 Task: Research Airbnb accommodation in Al Qubbah, Libya from 12th December, 2023 to 16th December, 2023 for 8 adults.8 bedrooms having 8 beds and 8 bathrooms. Property type can be house. Amenities needed are: wifi, TV, free parkinig on premises, gym, breakfast. Booking option can be shelf check-in. Look for 5 properties as per requirement.
Action: Mouse moved to (435, 61)
Screenshot: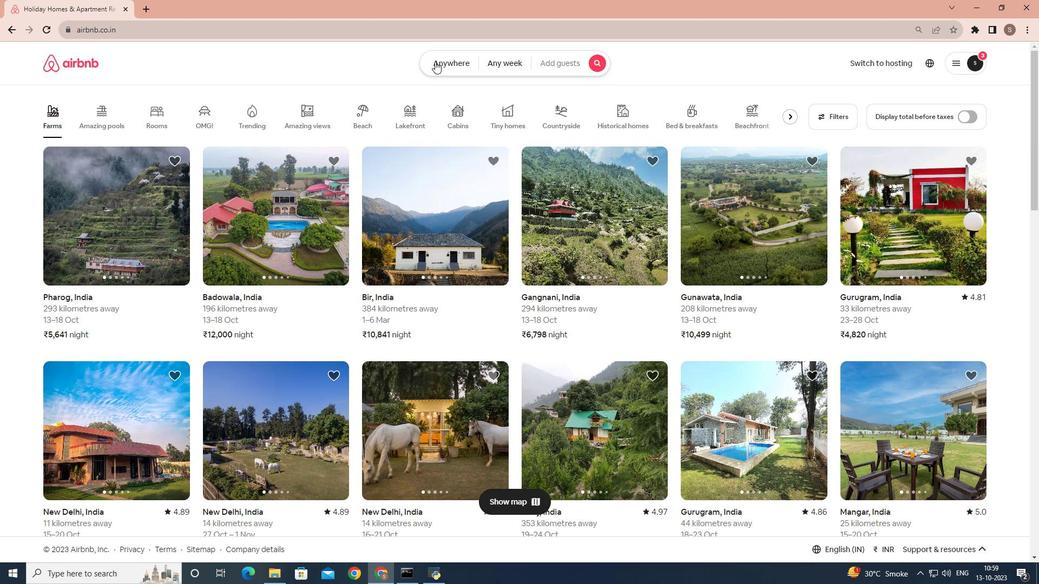 
Action: Mouse pressed left at (435, 61)
Screenshot: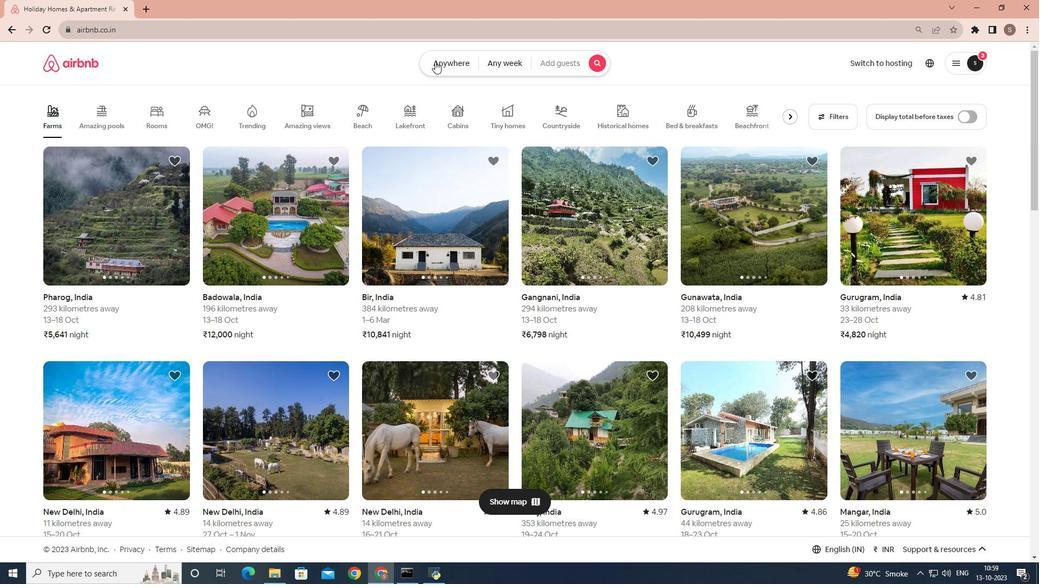 
Action: Mouse moved to (395, 102)
Screenshot: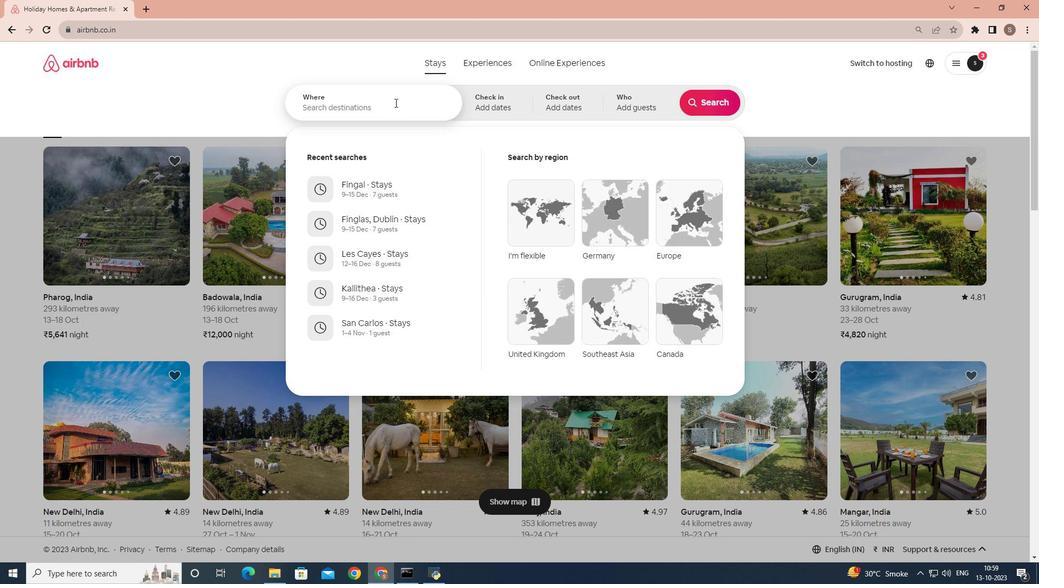 
Action: Mouse pressed left at (395, 102)
Screenshot: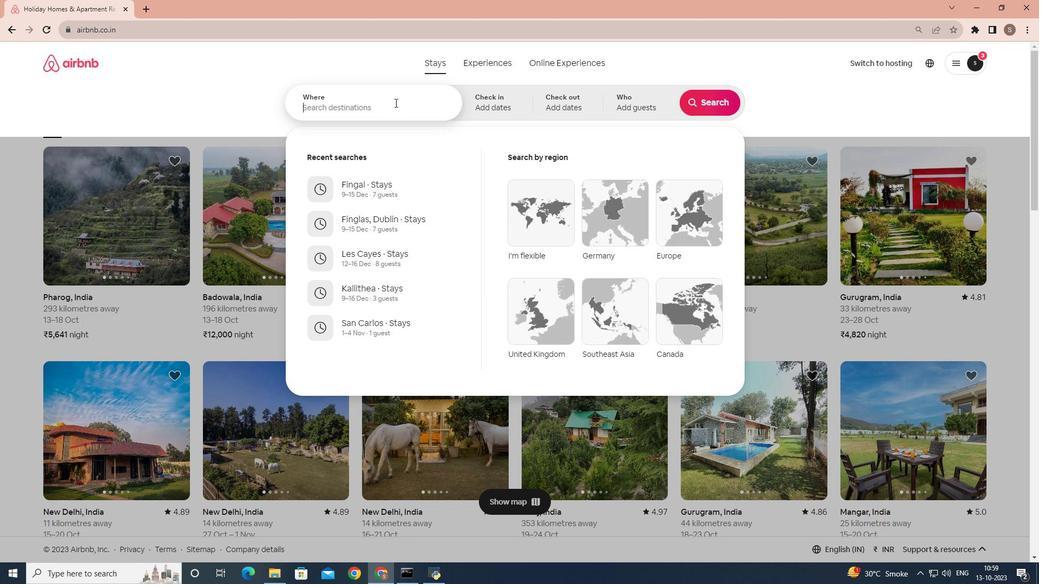 
Action: Key pressed <Key.shift><Key.shift><Key.shift><Key.shift><Key.shift><Key.shift>Ai<Key.backspace>l<Key.space><Key.shift>Qubbah,<Key.space><Key.shift>Libya
Screenshot: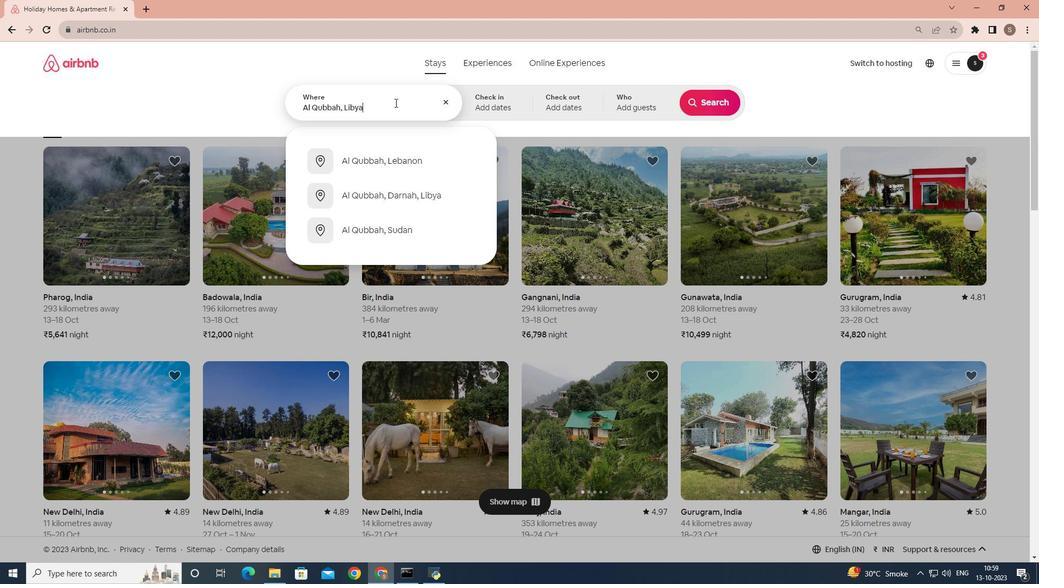 
Action: Mouse moved to (470, 101)
Screenshot: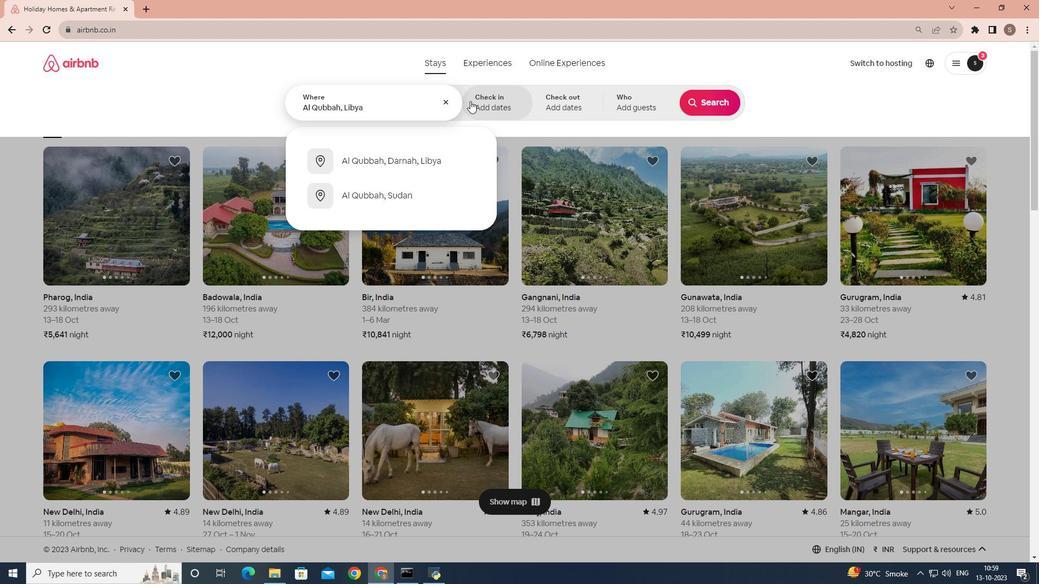 
Action: Mouse pressed left at (470, 101)
Screenshot: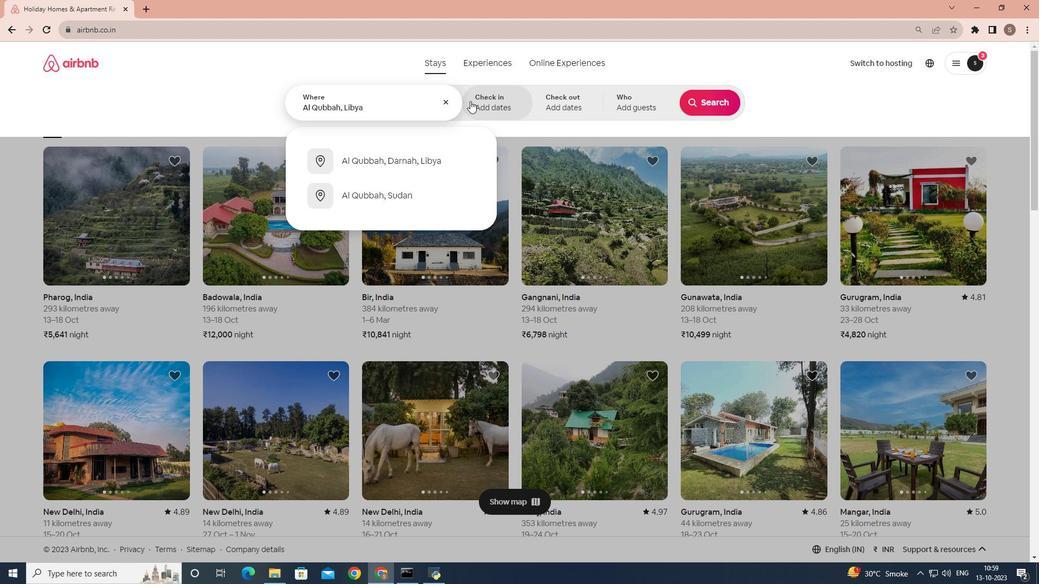 
Action: Mouse moved to (707, 188)
Screenshot: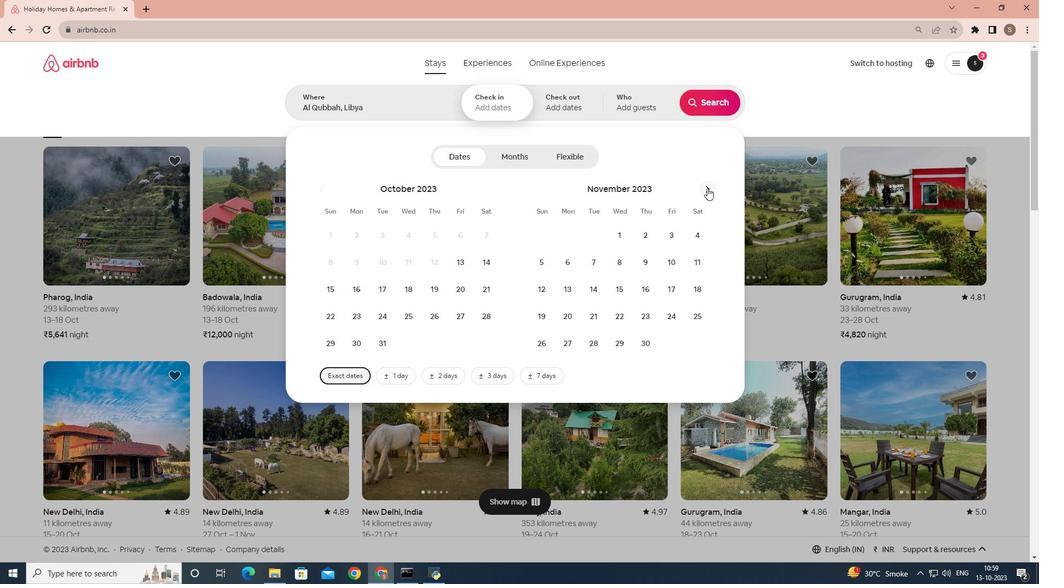 
Action: Mouse pressed left at (707, 188)
Screenshot: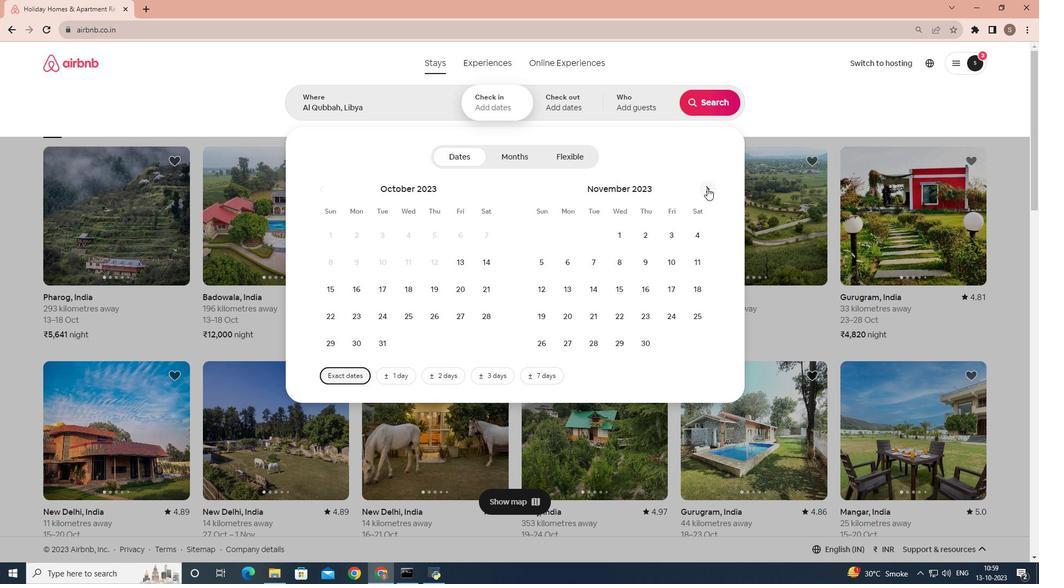 
Action: Mouse moved to (590, 294)
Screenshot: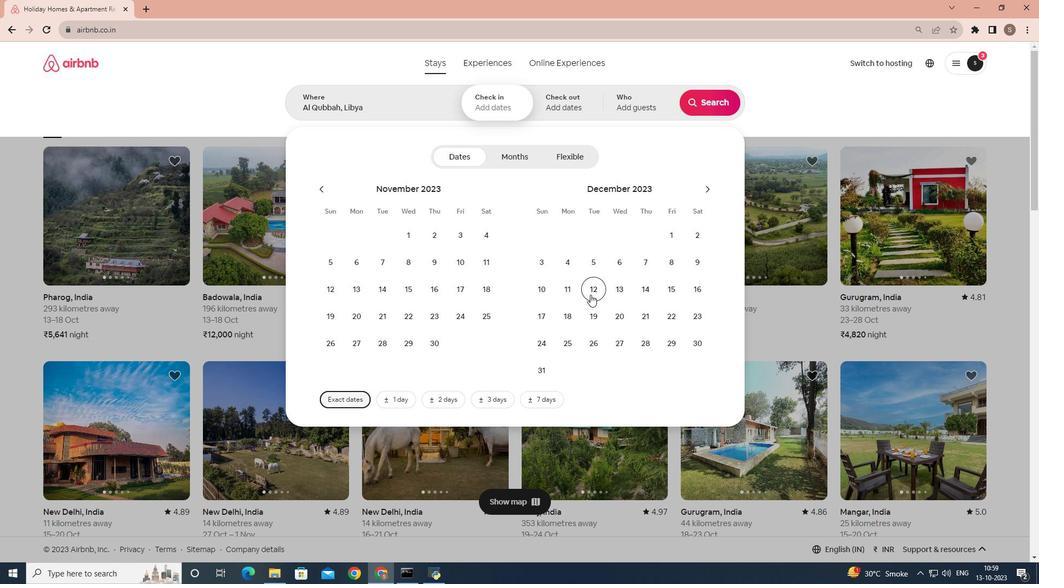 
Action: Mouse pressed left at (590, 294)
Screenshot: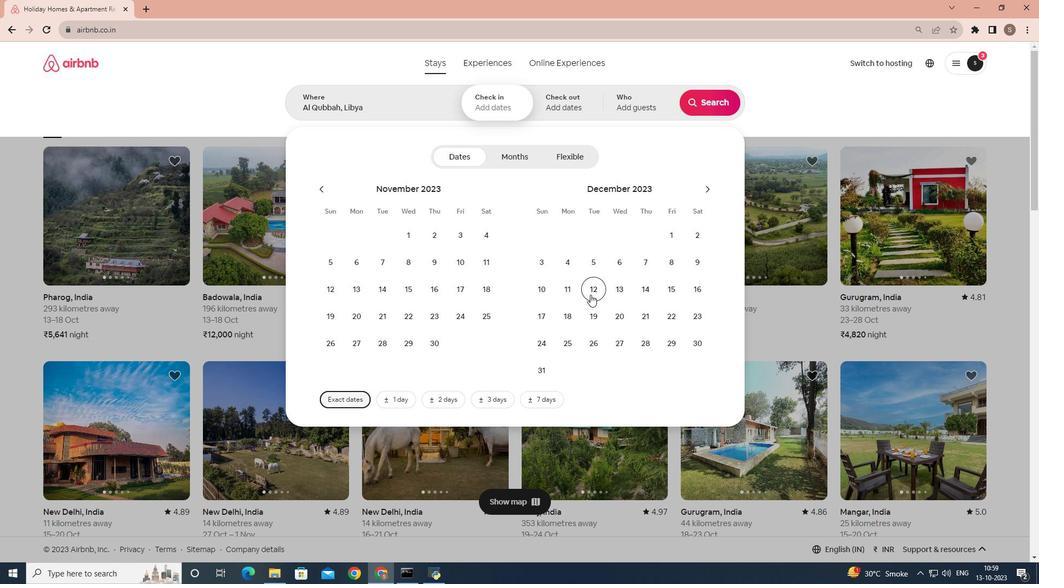 
Action: Mouse moved to (691, 298)
Screenshot: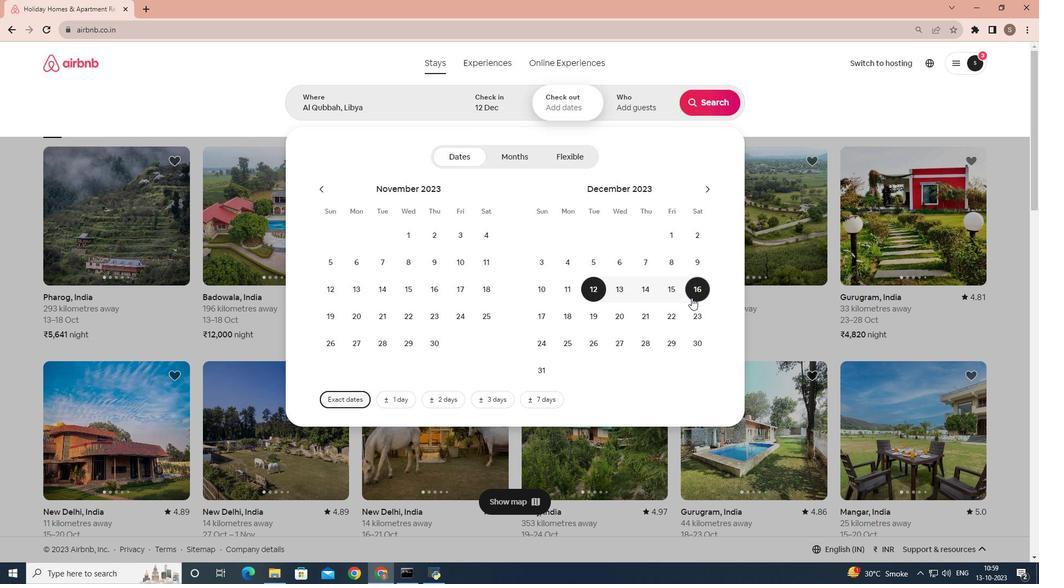 
Action: Mouse pressed left at (691, 298)
Screenshot: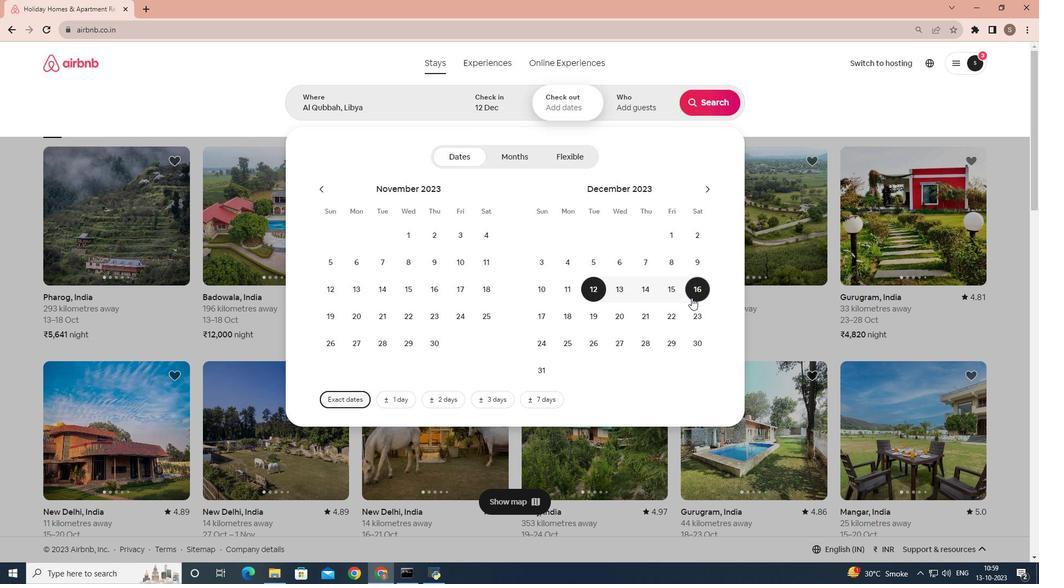 
Action: Mouse moved to (648, 109)
Screenshot: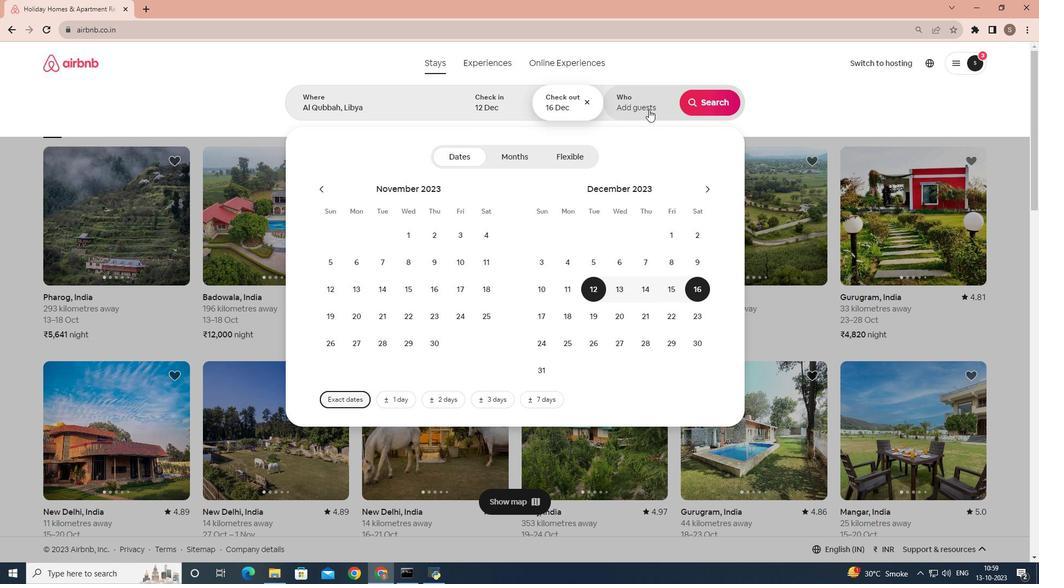 
Action: Mouse pressed left at (648, 109)
Screenshot: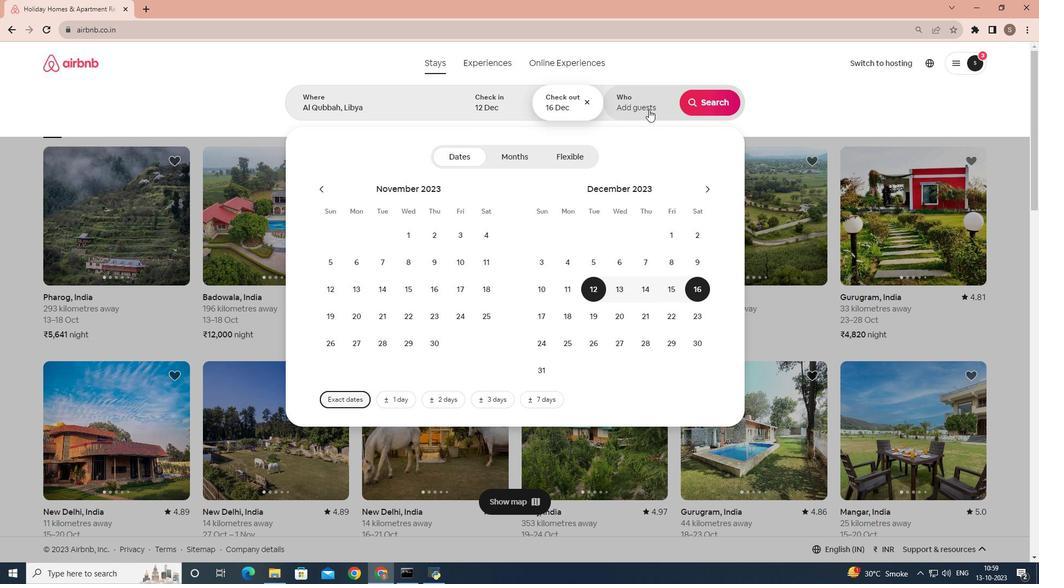 
Action: Mouse moved to (715, 154)
Screenshot: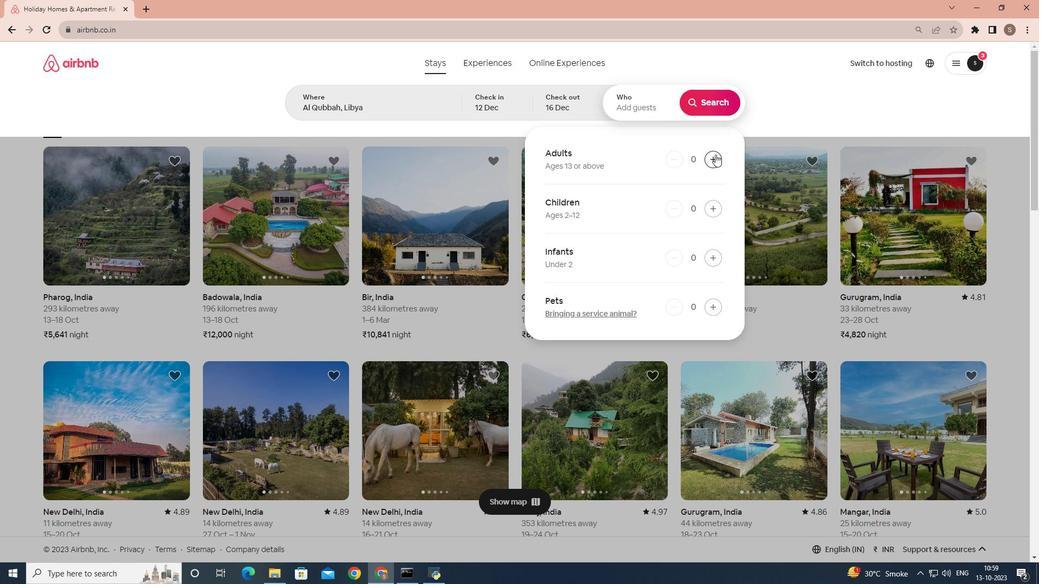 
Action: Mouse pressed left at (715, 154)
Screenshot: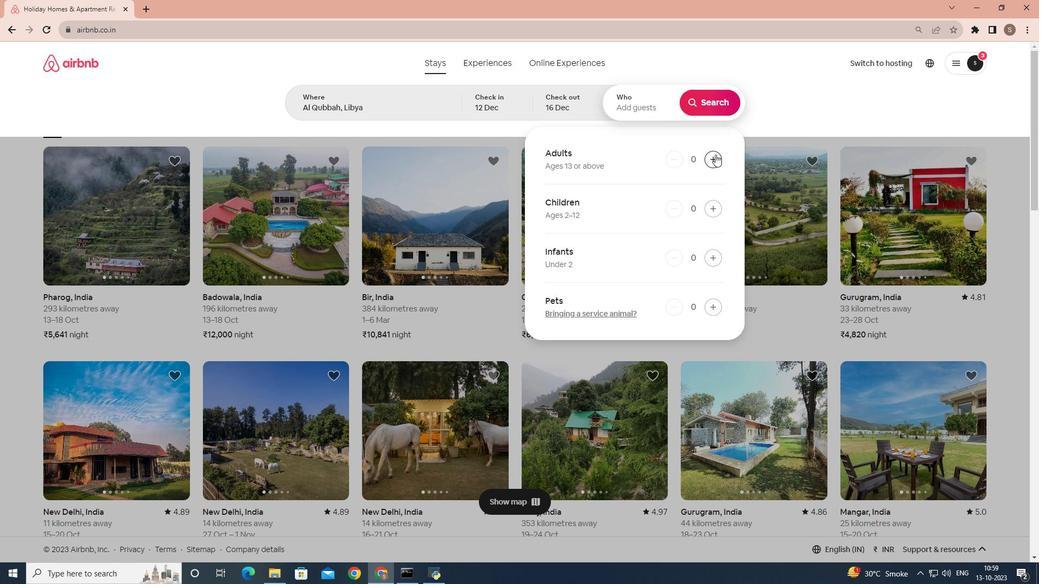
Action: Mouse pressed left at (715, 154)
Screenshot: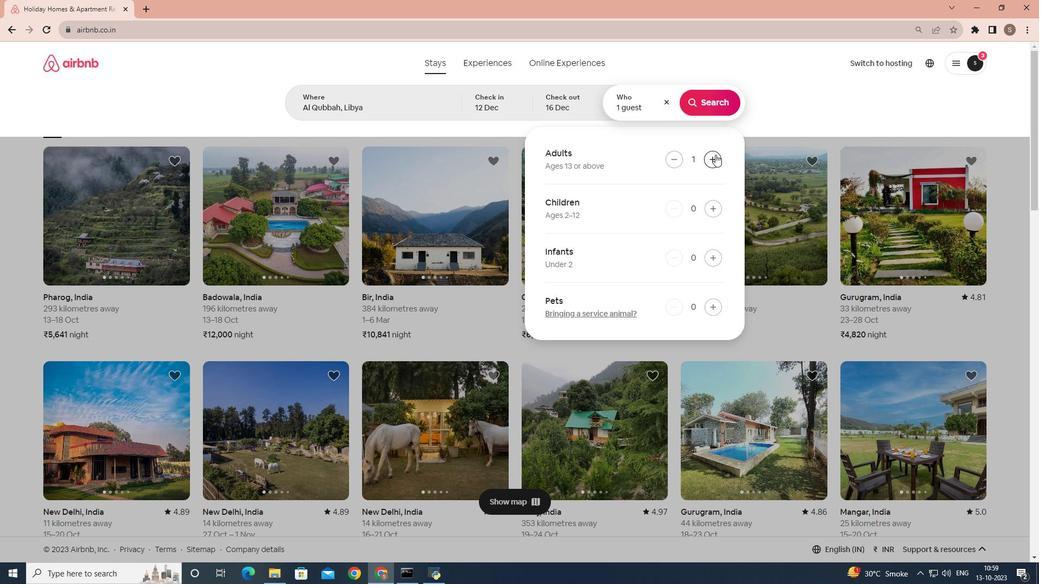 
Action: Mouse pressed left at (715, 154)
Screenshot: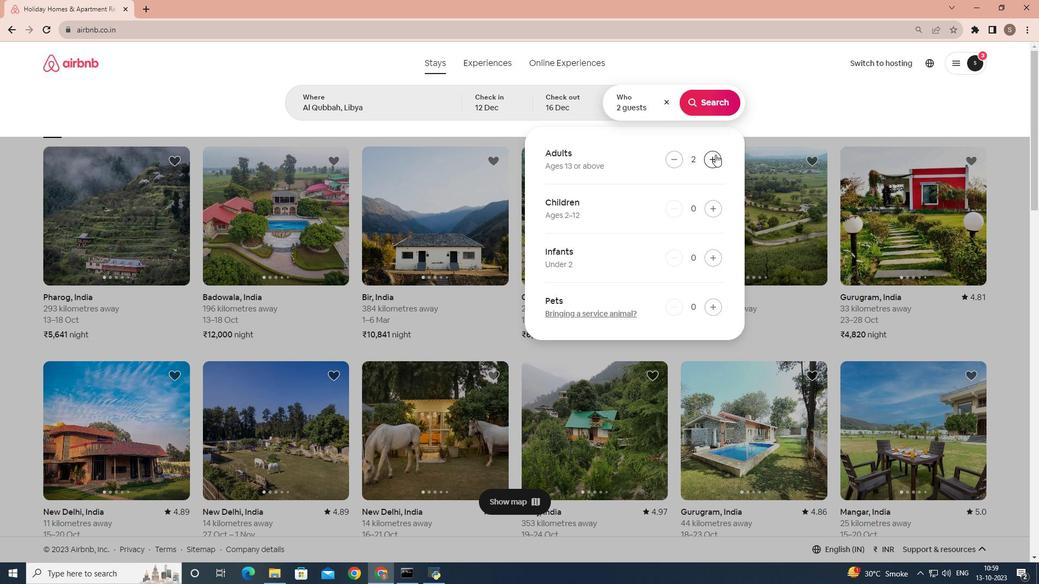 
Action: Mouse pressed left at (715, 154)
Screenshot: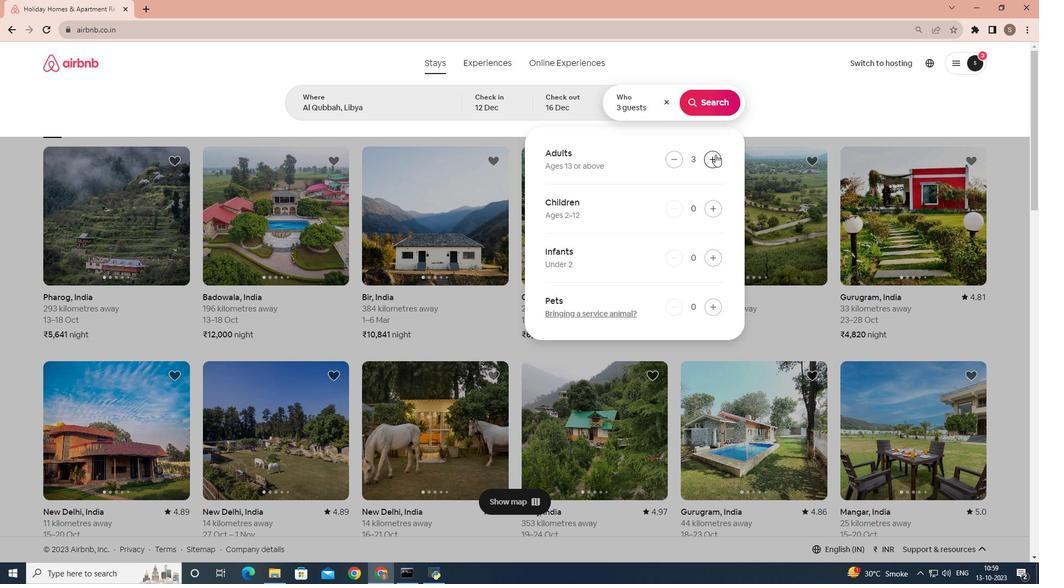 
Action: Mouse pressed left at (715, 154)
Screenshot: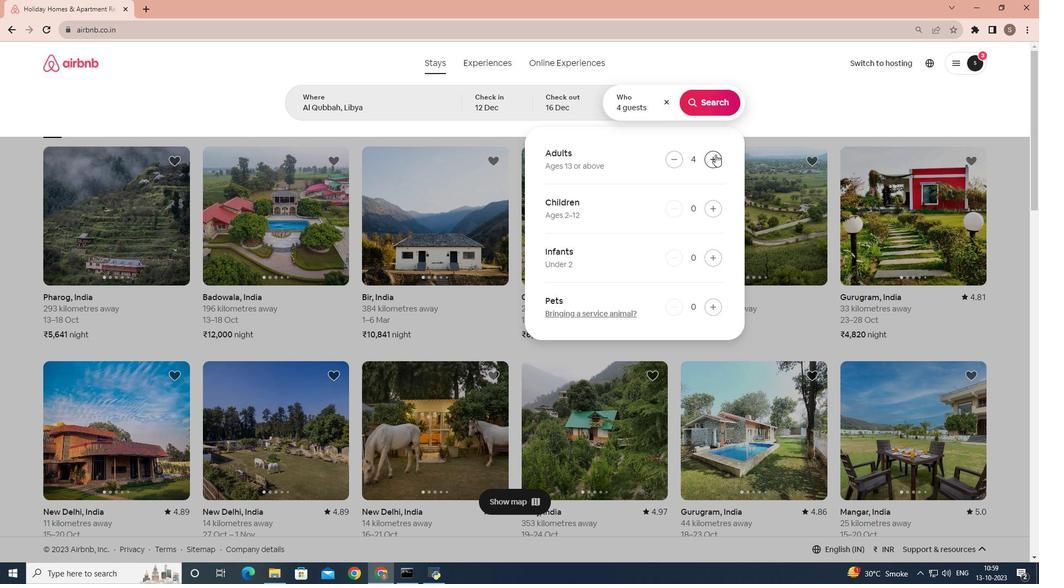 
Action: Mouse pressed left at (715, 154)
Screenshot: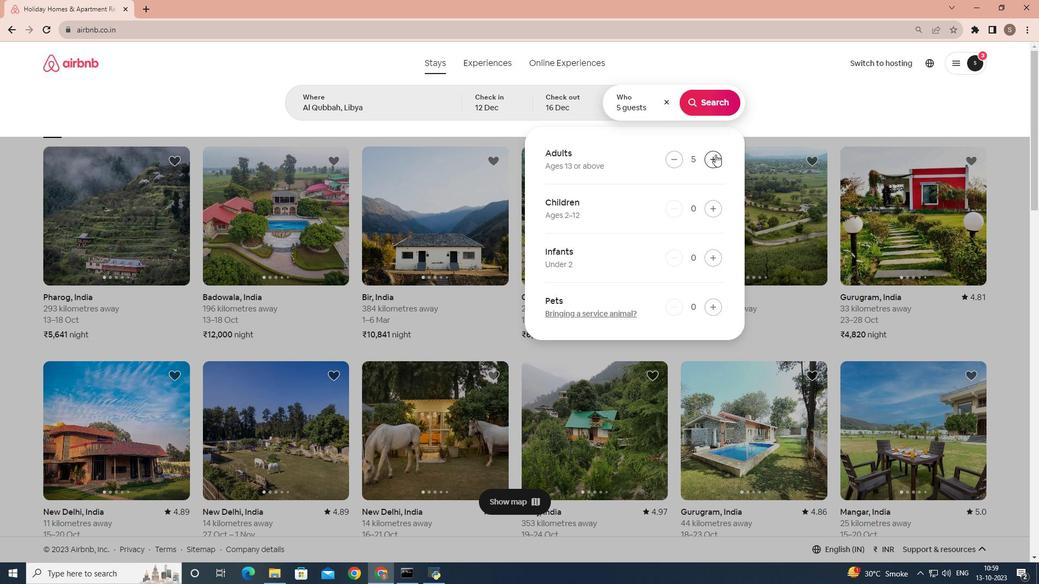 
Action: Mouse pressed left at (715, 154)
Screenshot: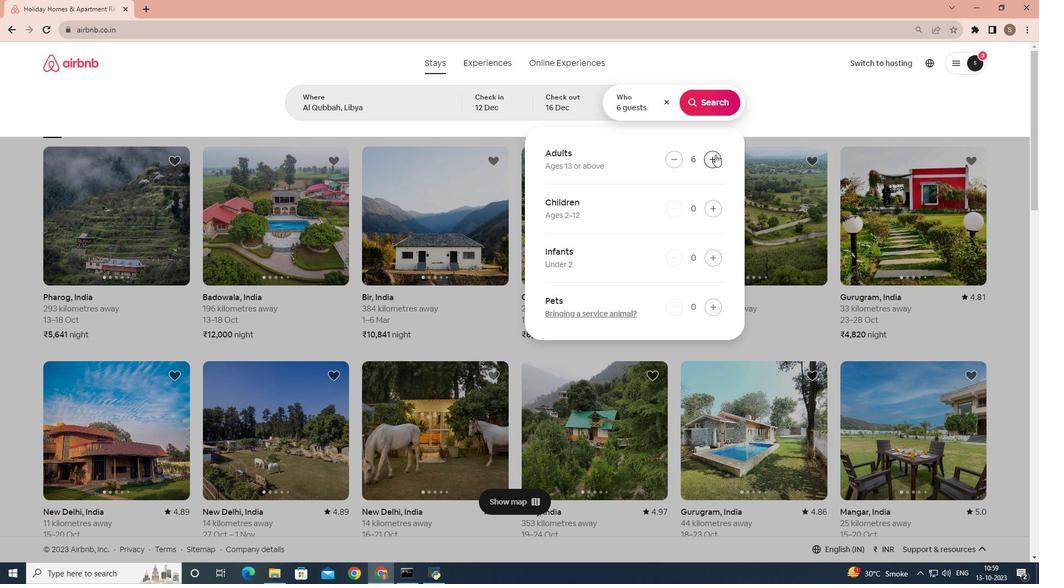 
Action: Mouse pressed left at (715, 154)
Screenshot: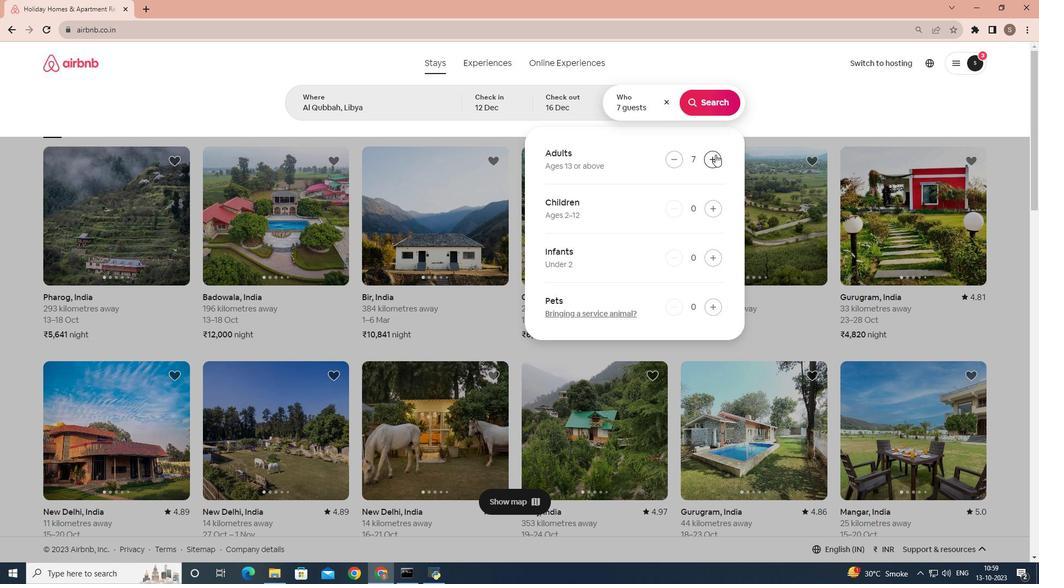 
Action: Mouse moved to (713, 102)
Screenshot: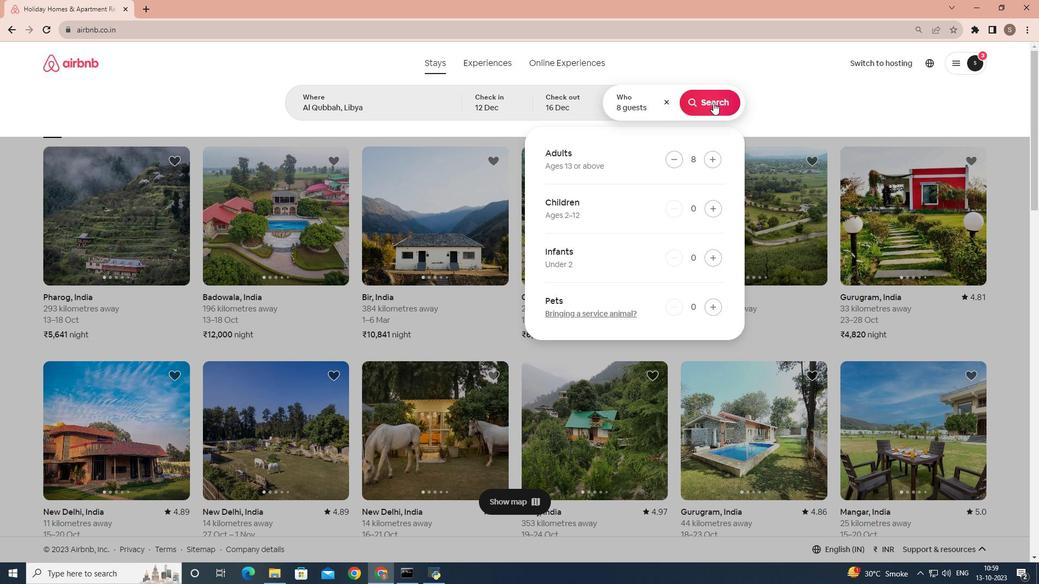 
Action: Mouse pressed left at (713, 102)
Screenshot: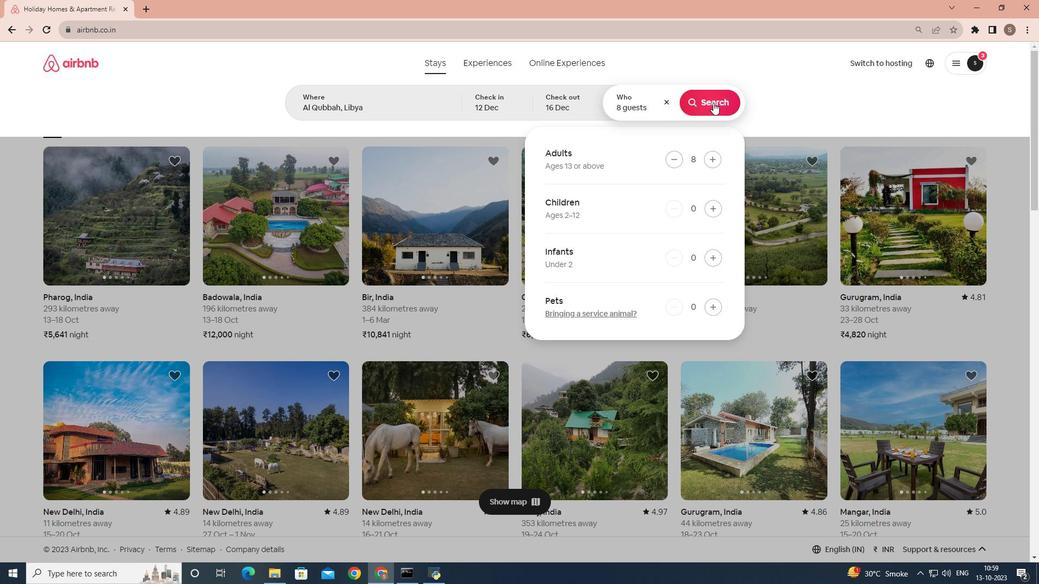 
Action: Mouse moved to (865, 112)
Screenshot: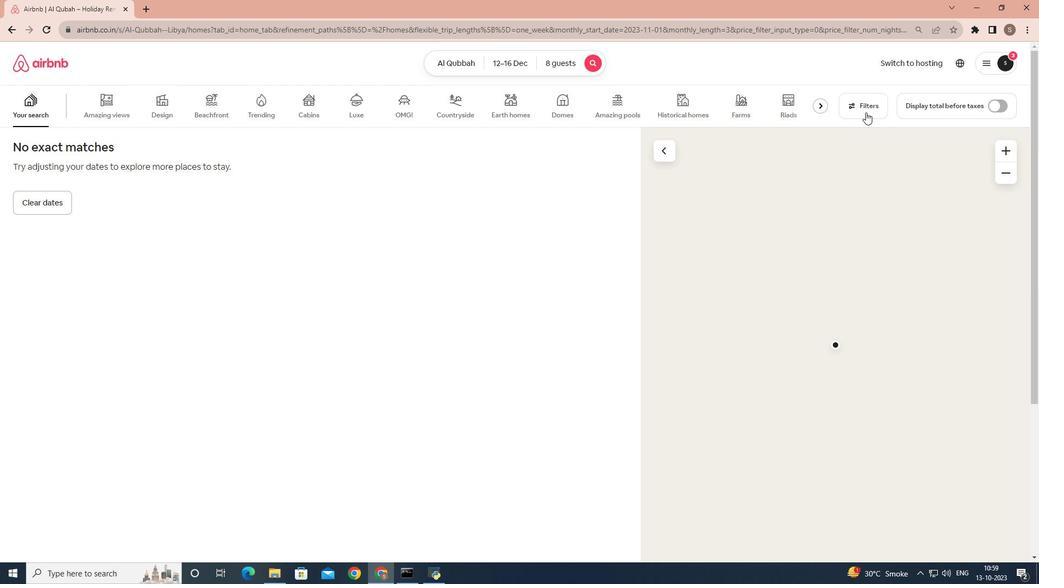 
Action: Mouse pressed left at (865, 112)
Screenshot: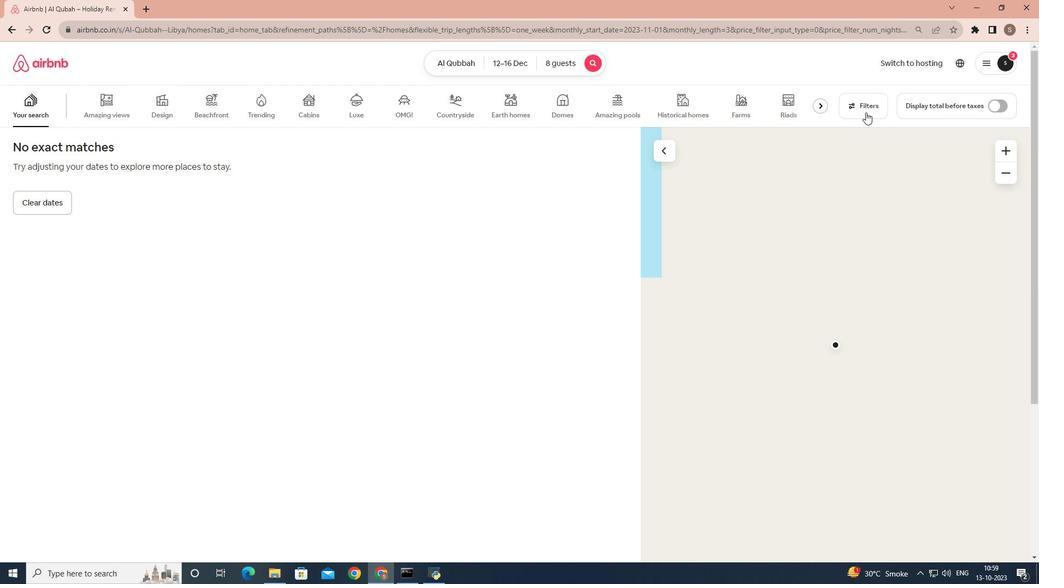 
Action: Mouse moved to (536, 366)
Screenshot: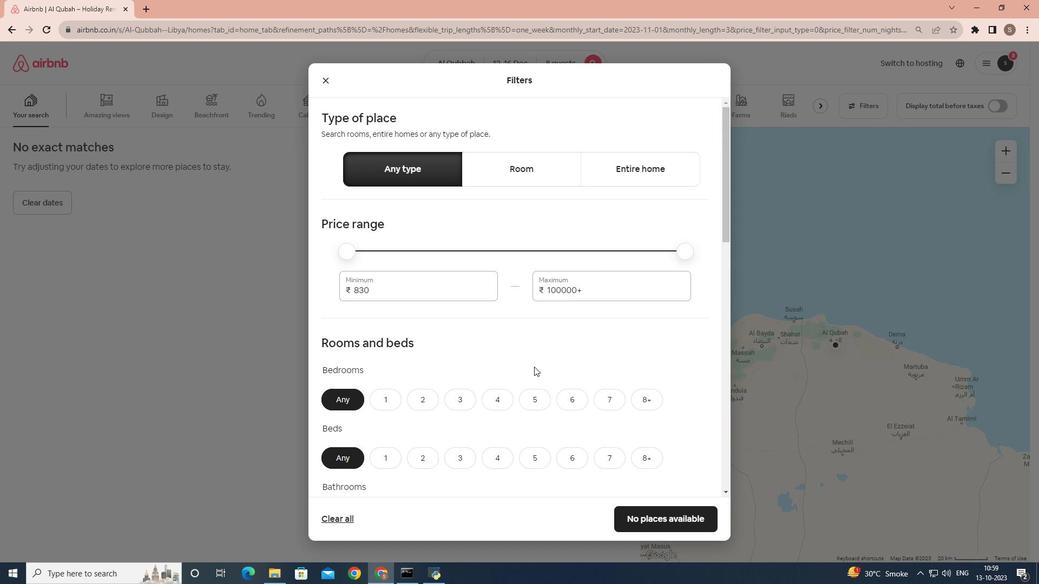 
Action: Mouse scrolled (536, 365) with delta (0, 0)
Screenshot: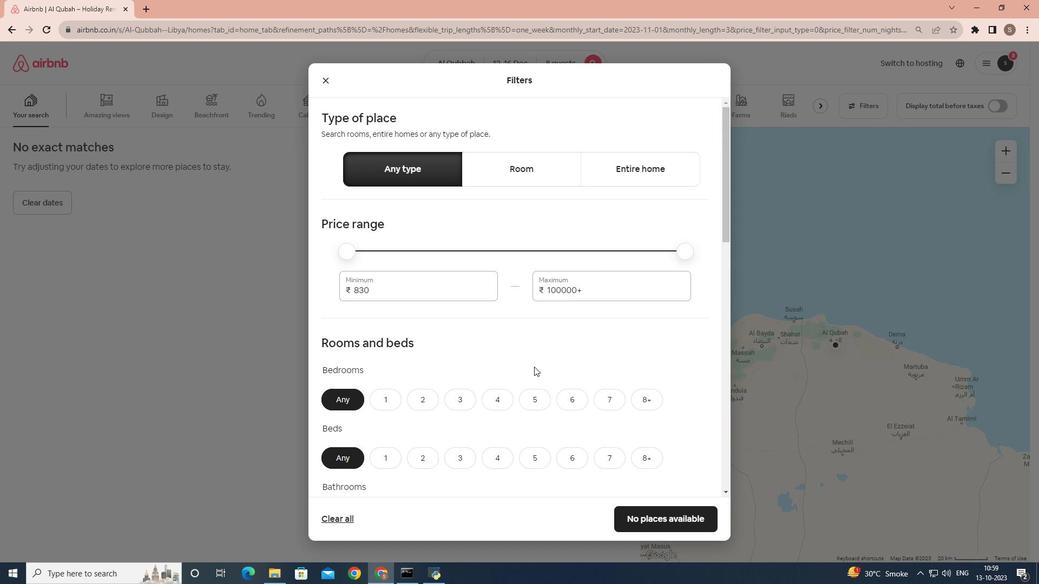 
Action: Mouse moved to (533, 366)
Screenshot: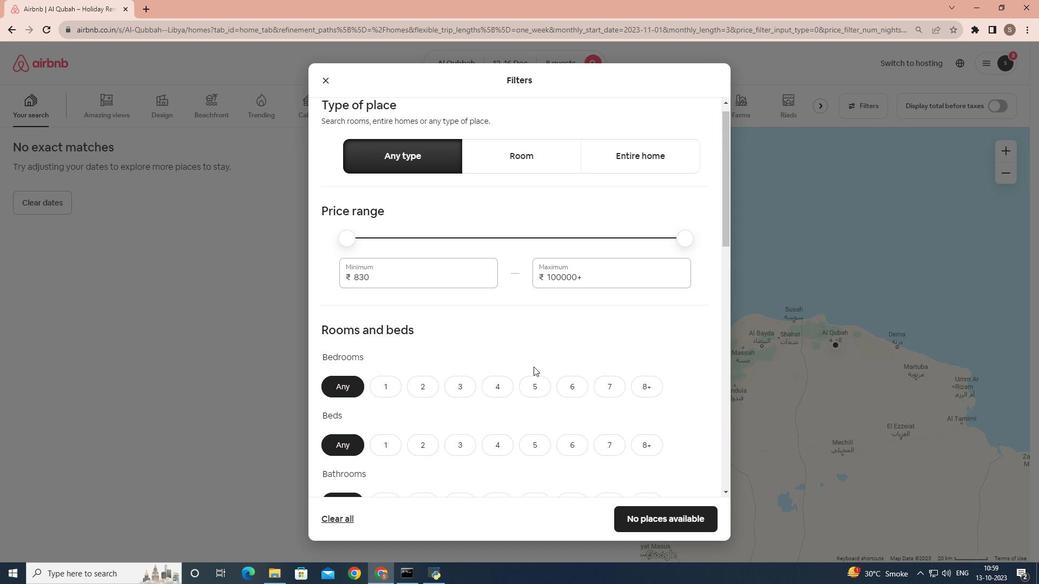 
Action: Mouse scrolled (533, 366) with delta (0, 0)
Screenshot: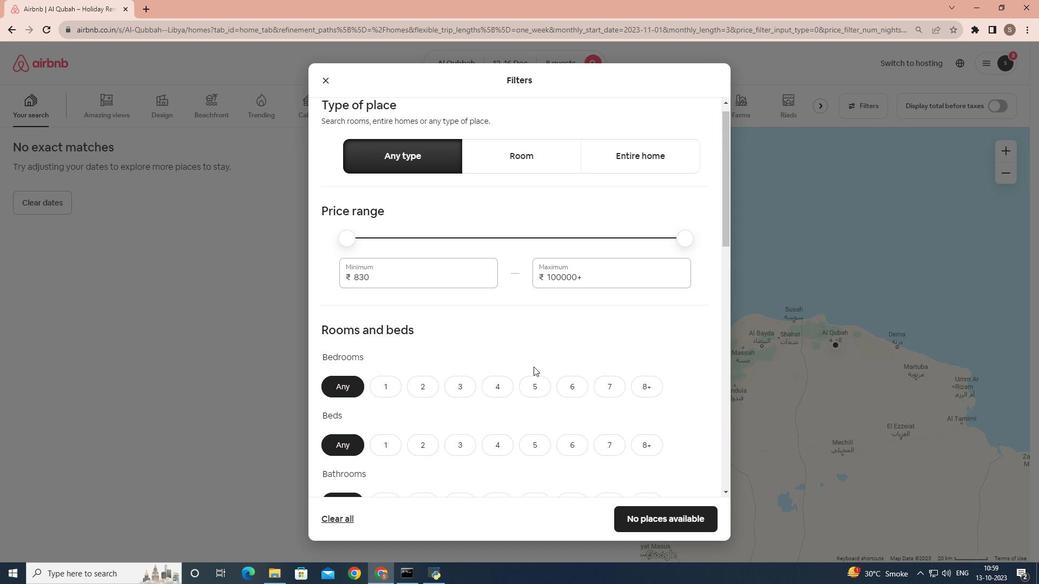 
Action: Mouse moved to (639, 295)
Screenshot: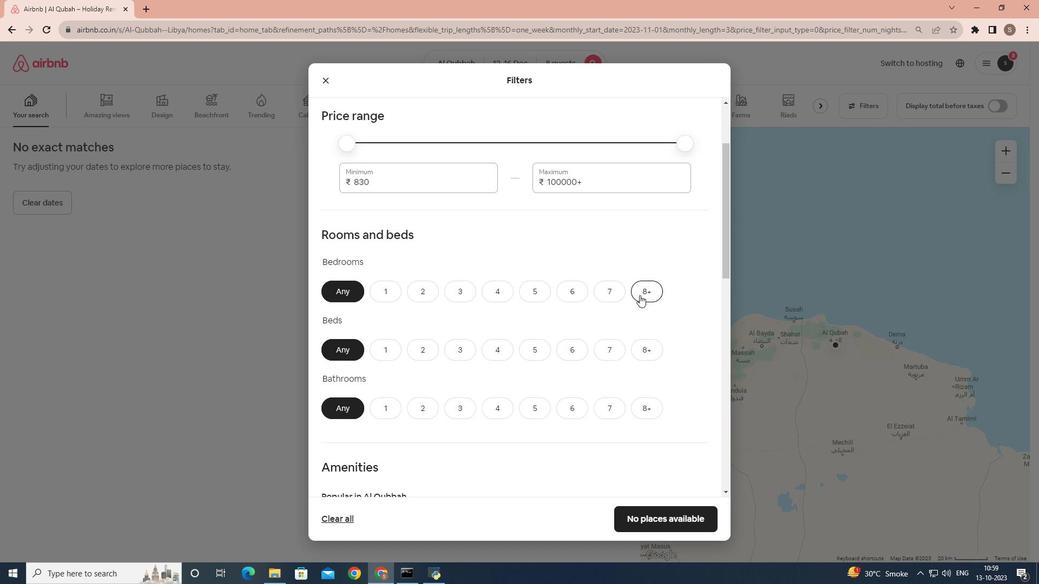 
Action: Mouse pressed left at (639, 295)
Screenshot: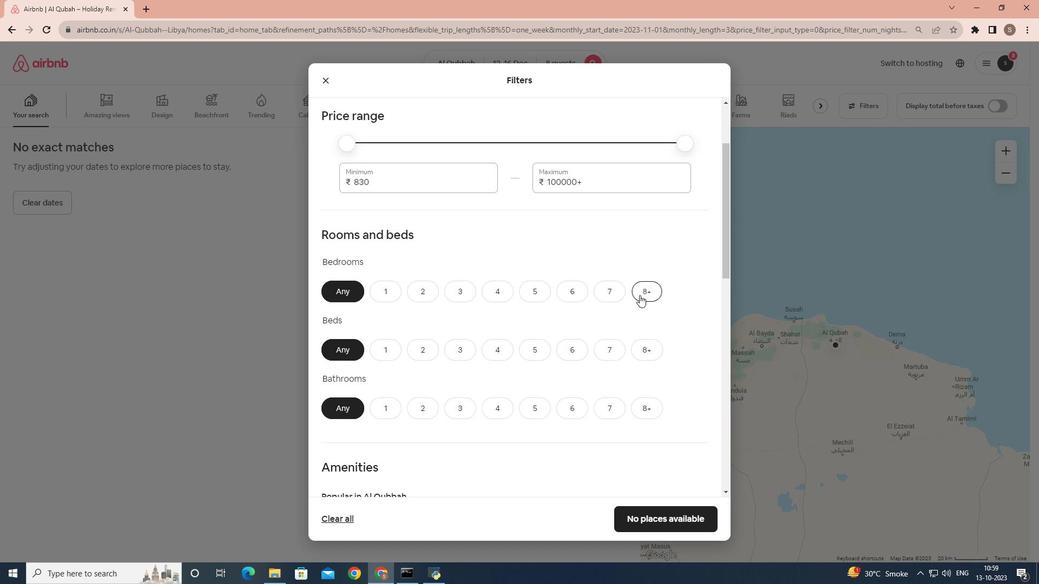 
Action: Mouse moved to (580, 316)
Screenshot: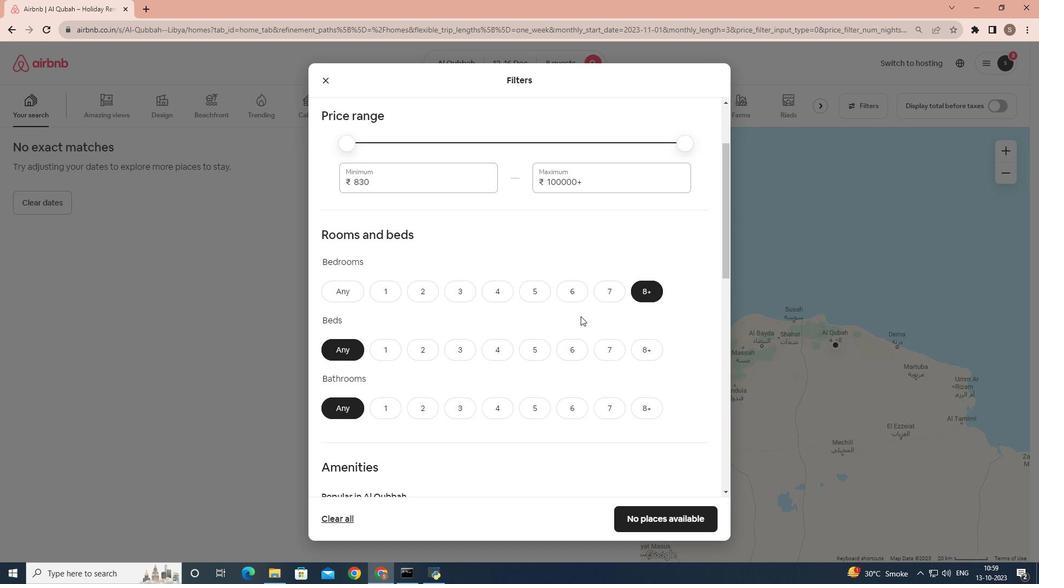 
Action: Mouse scrolled (580, 316) with delta (0, 0)
Screenshot: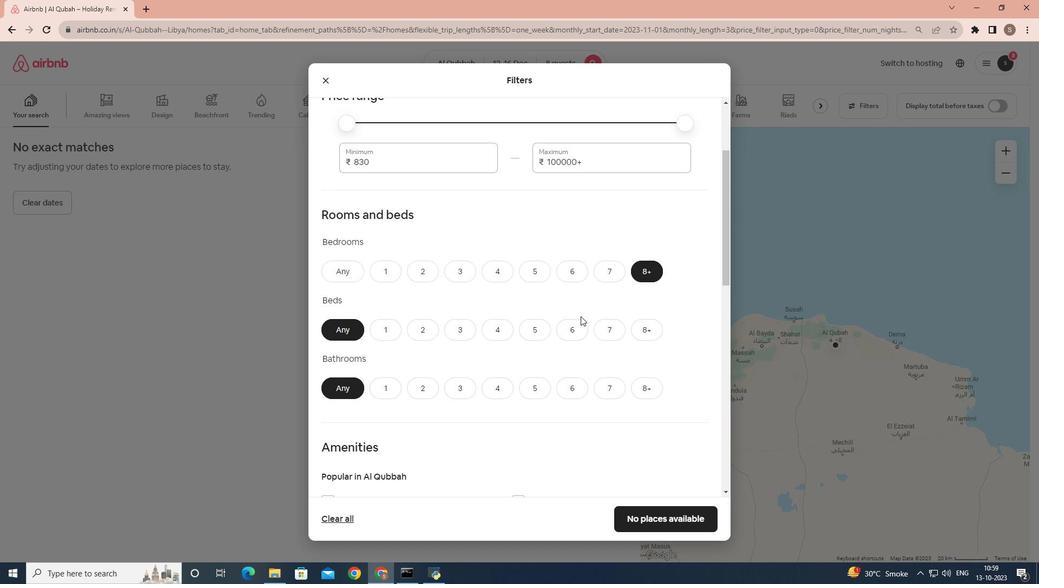 
Action: Mouse moved to (646, 297)
Screenshot: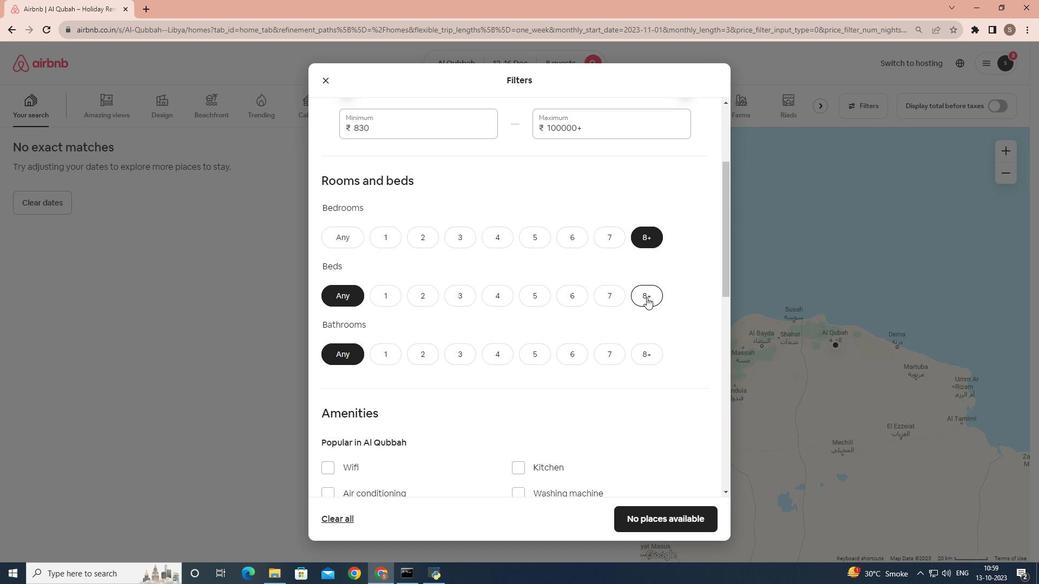 
Action: Mouse pressed left at (646, 297)
Screenshot: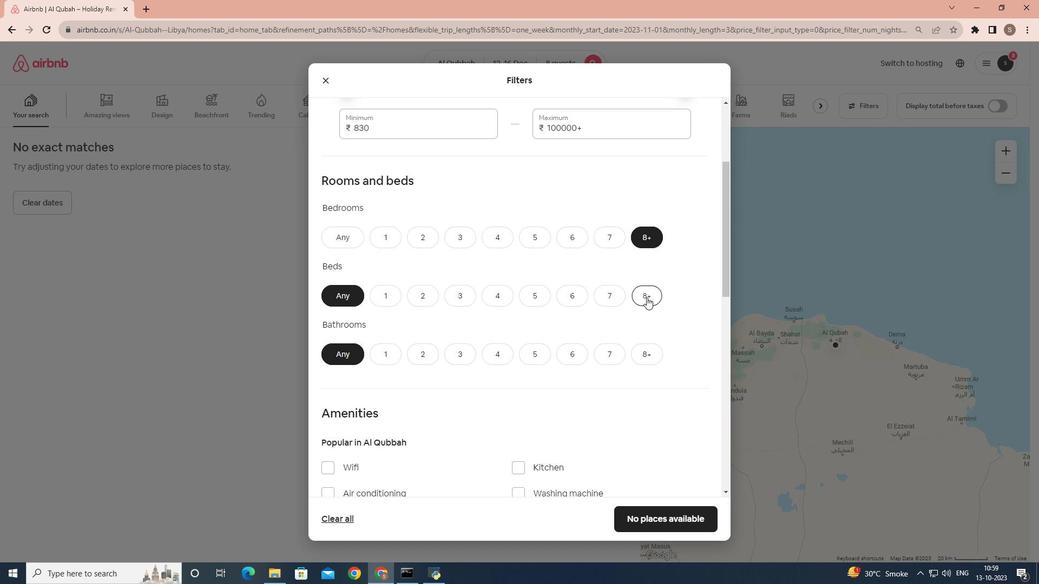 
Action: Mouse moved to (622, 298)
Screenshot: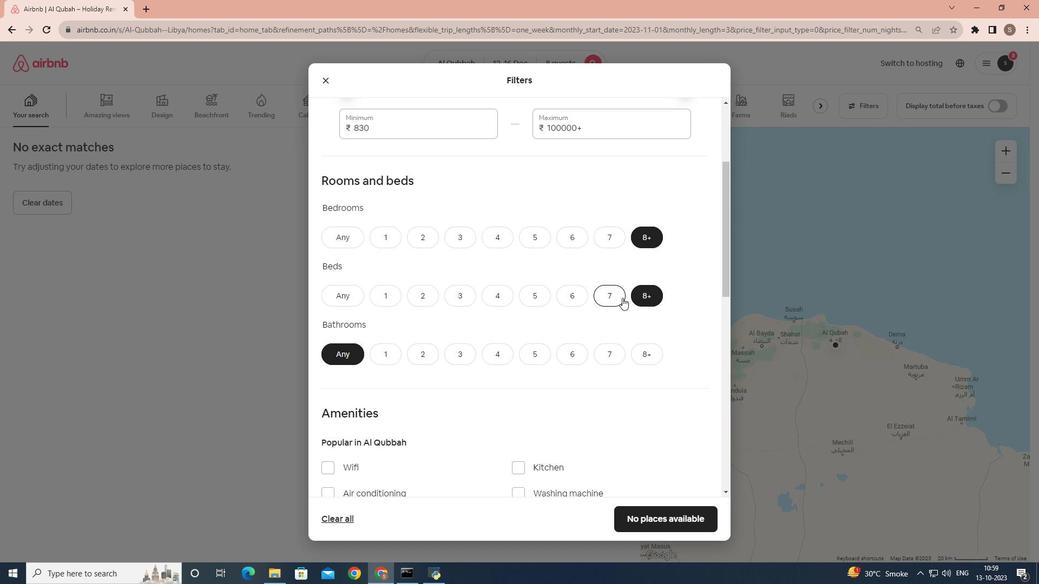
Action: Mouse scrolled (622, 297) with delta (0, 0)
Screenshot: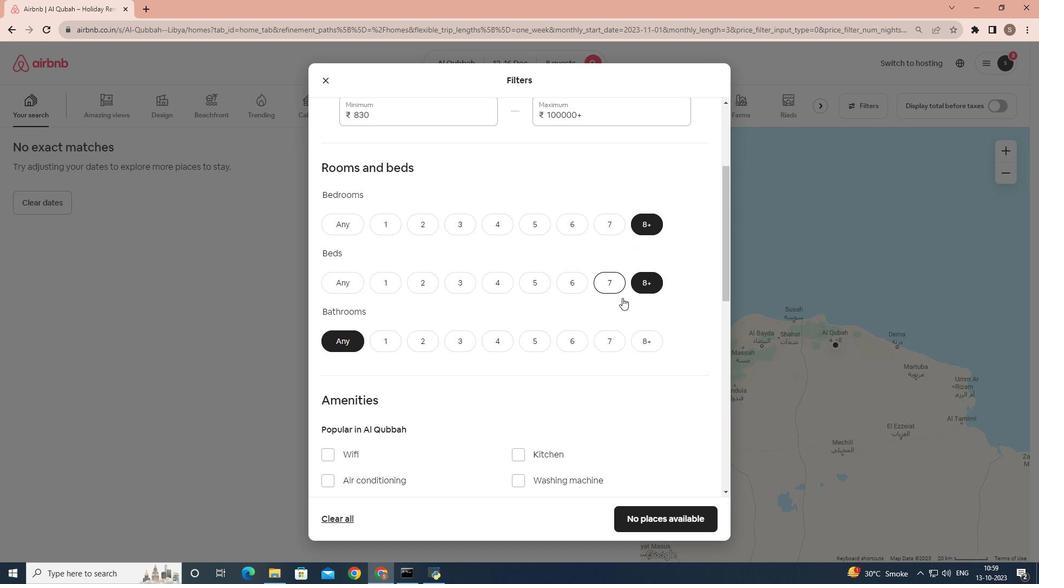 
Action: Mouse moved to (639, 300)
Screenshot: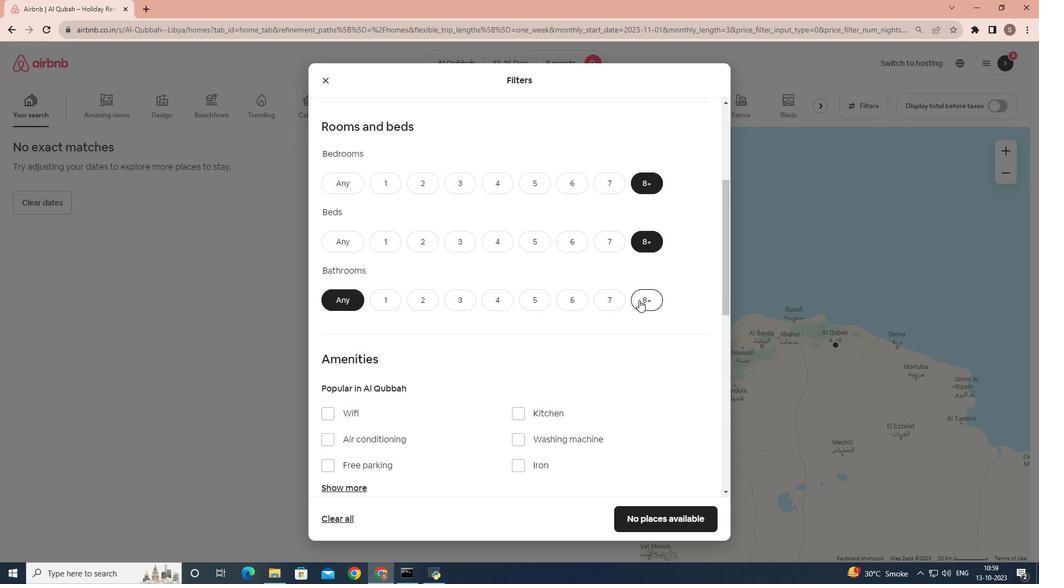 
Action: Mouse pressed left at (639, 300)
Screenshot: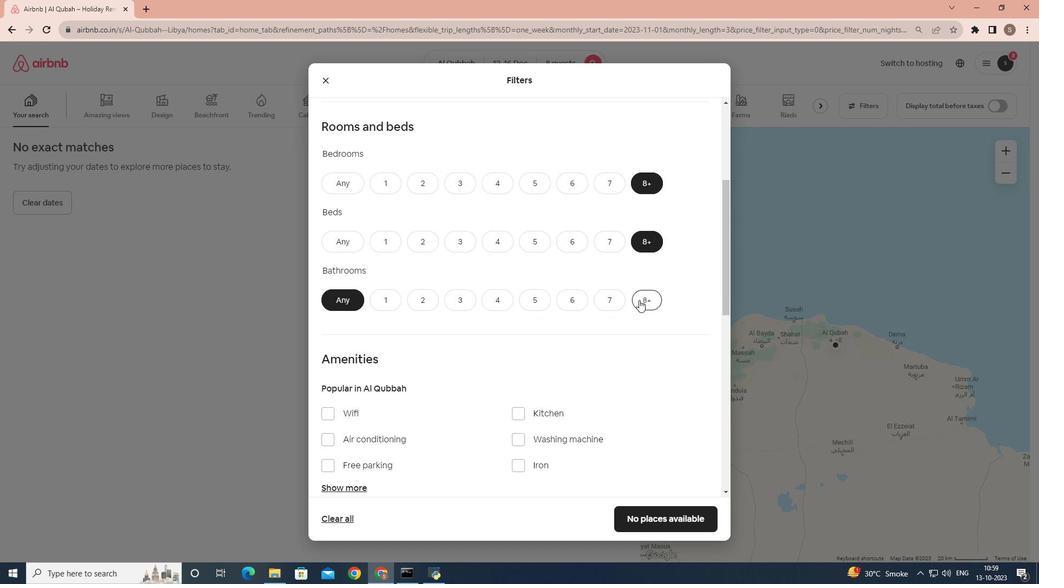 
Action: Mouse moved to (574, 295)
Screenshot: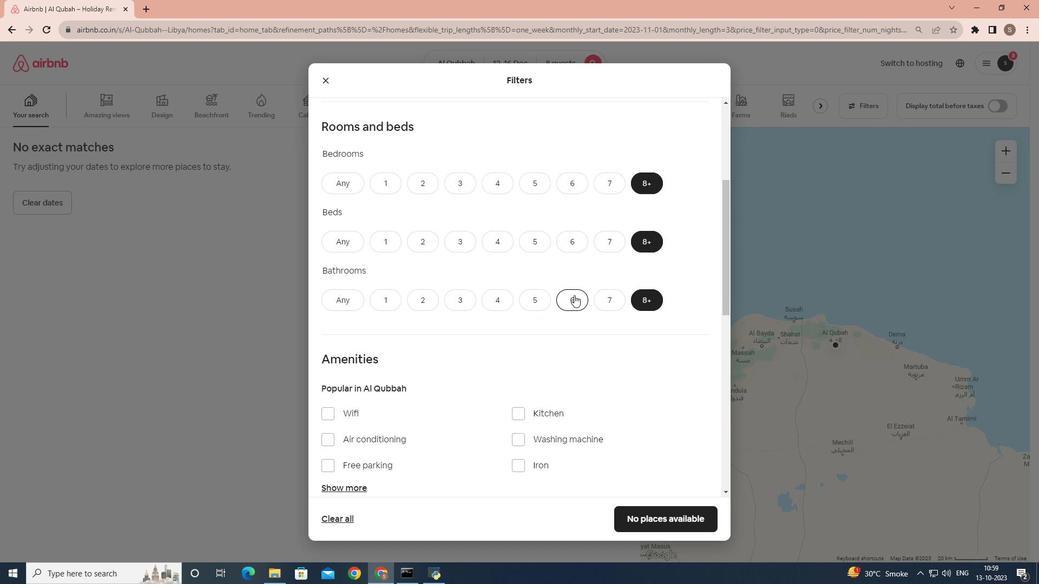 
Action: Mouse scrolled (574, 294) with delta (0, 0)
Screenshot: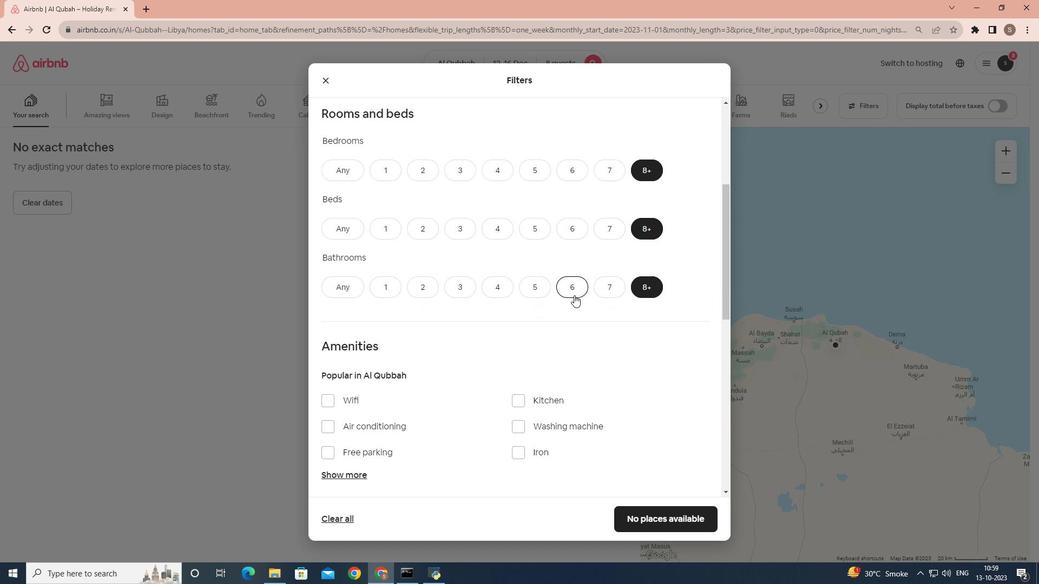 
Action: Mouse scrolled (574, 294) with delta (0, 0)
Screenshot: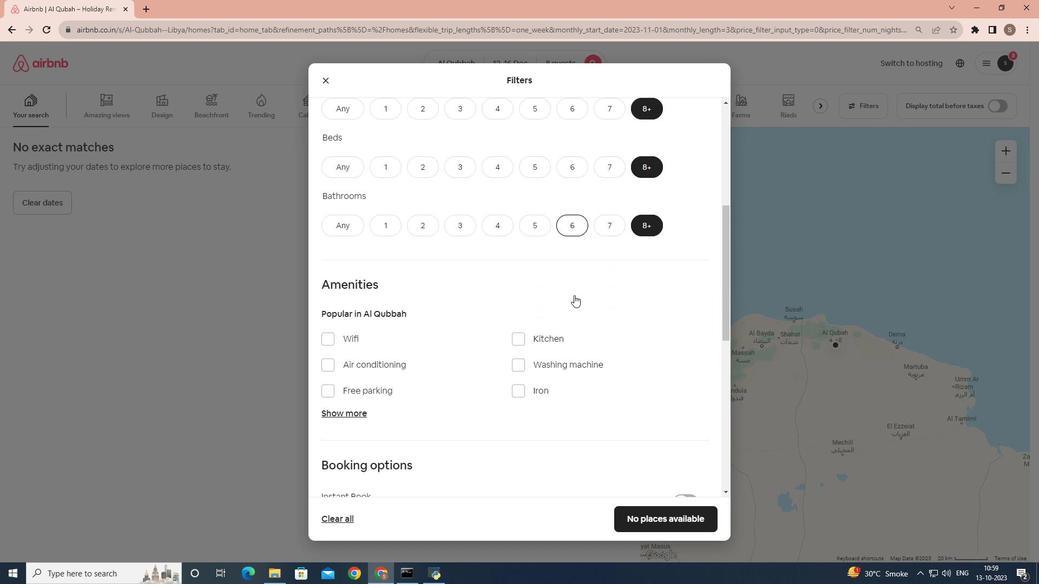 
Action: Mouse scrolled (574, 294) with delta (0, 0)
Screenshot: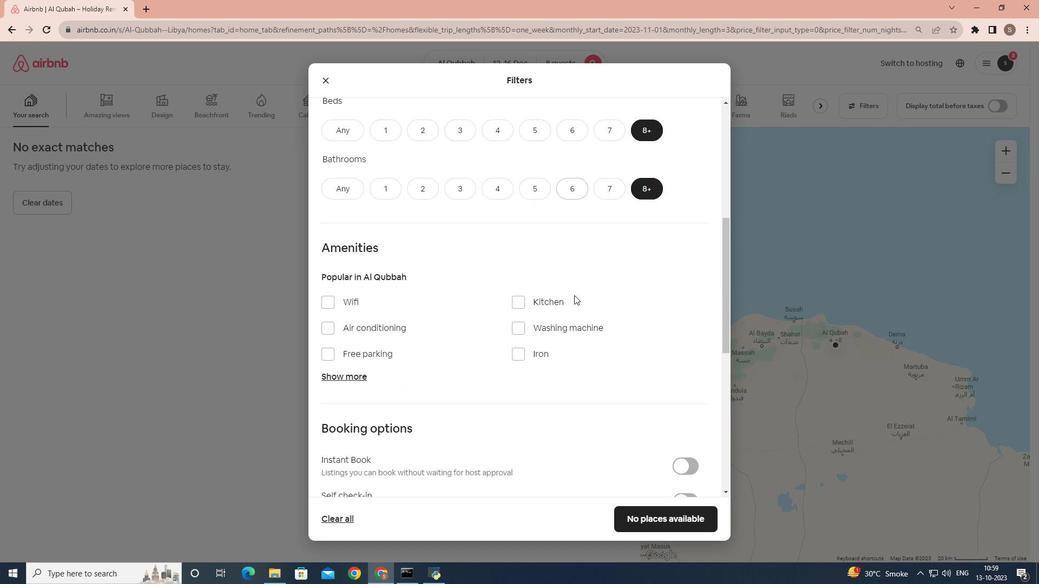 
Action: Mouse moved to (326, 245)
Screenshot: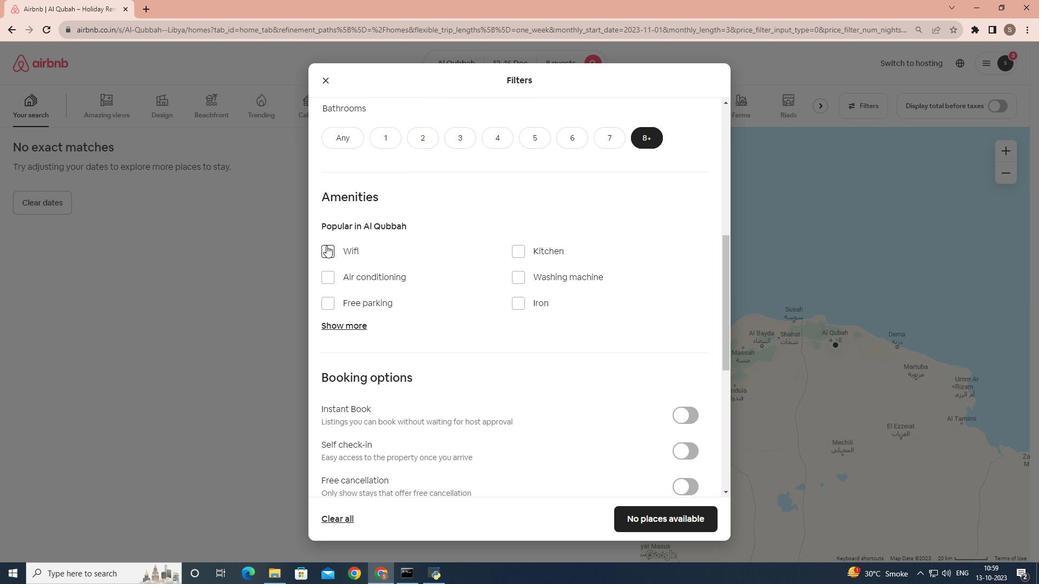 
Action: Mouse pressed left at (326, 245)
Screenshot: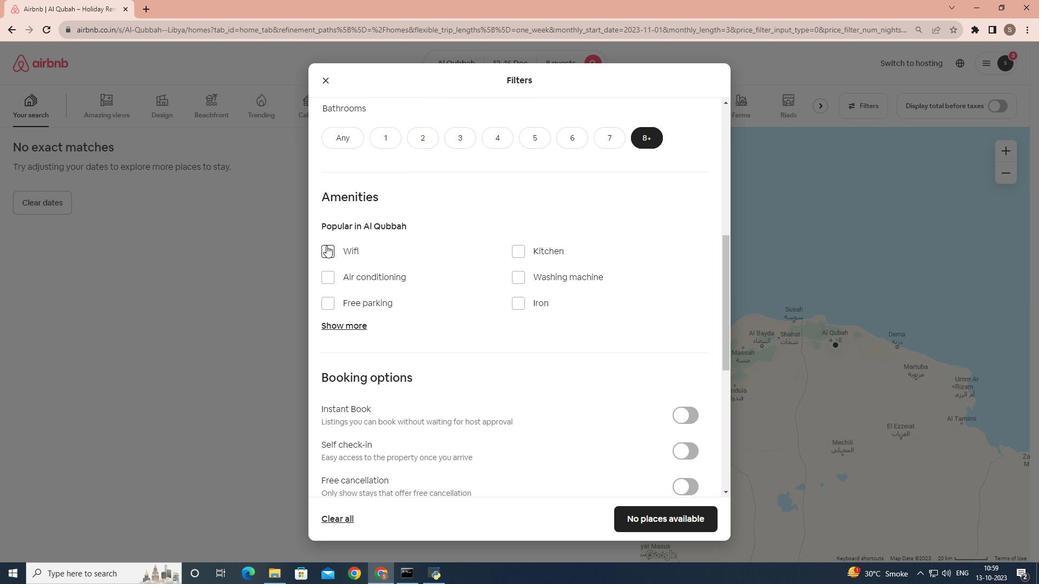 
Action: Mouse moved to (344, 242)
Screenshot: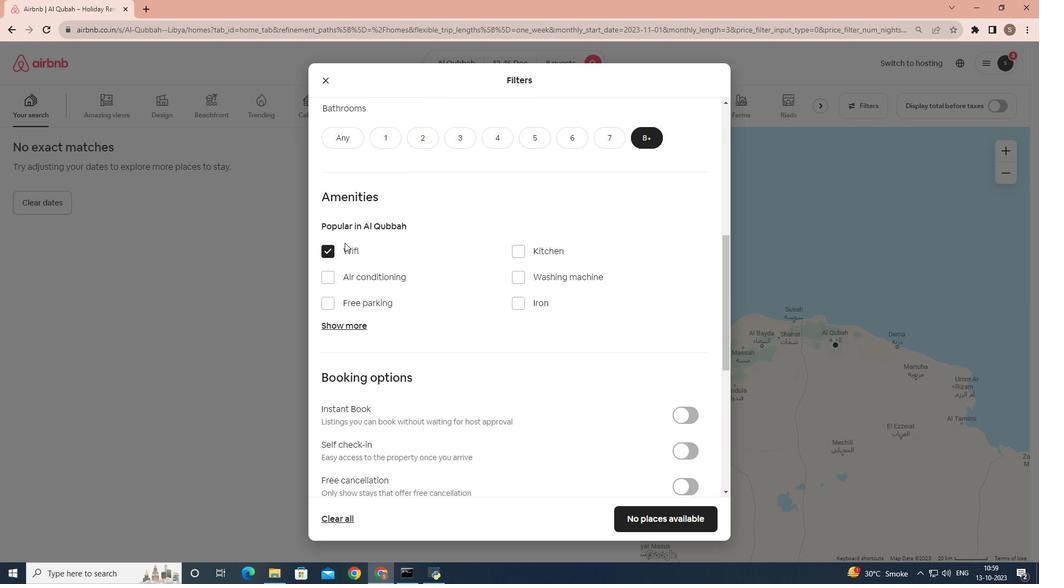 
Action: Mouse scrolled (344, 242) with delta (0, 0)
Screenshot: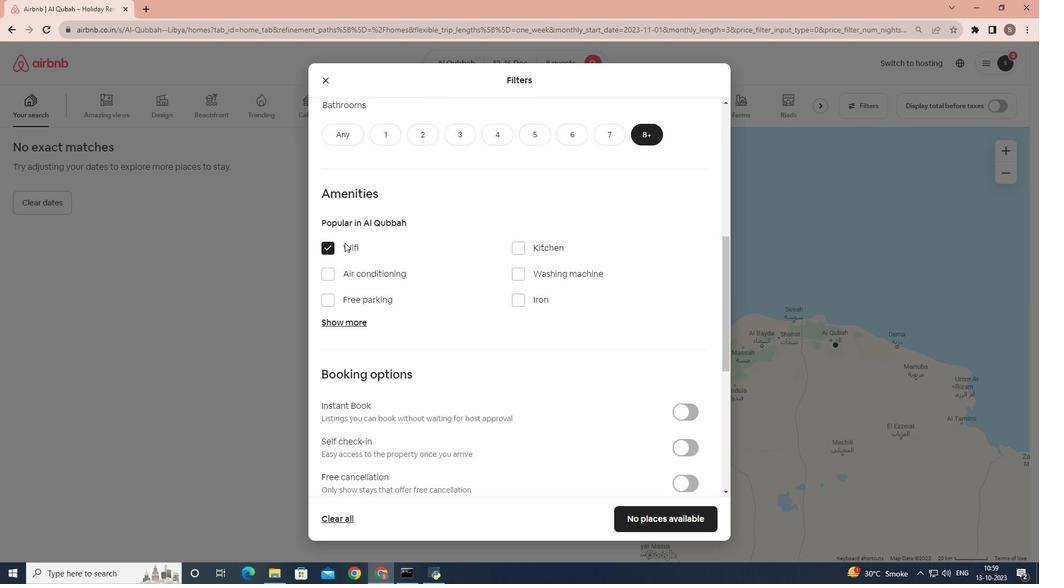 
Action: Mouse moved to (343, 268)
Screenshot: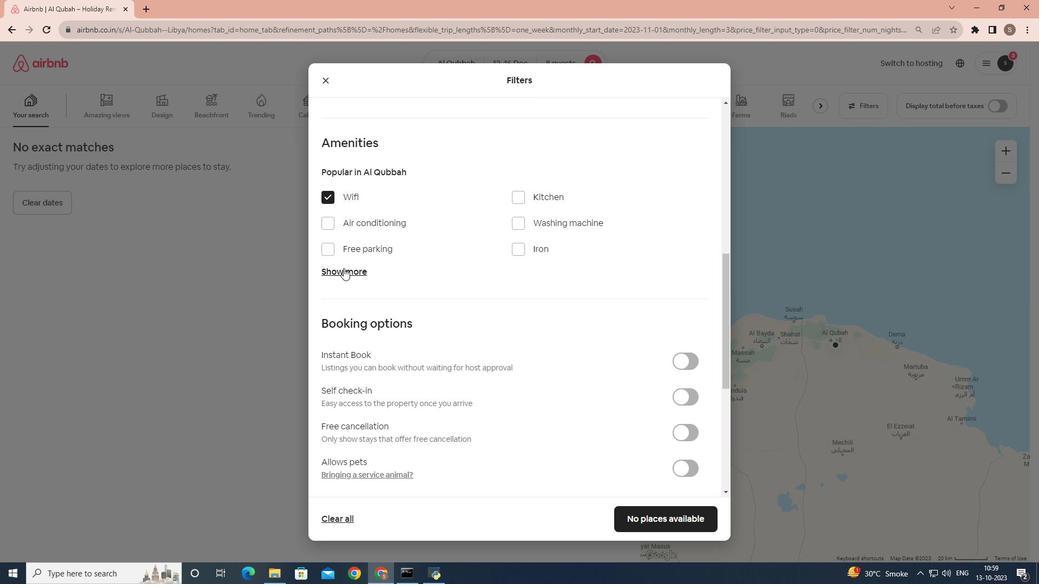 
Action: Mouse pressed left at (343, 268)
Screenshot: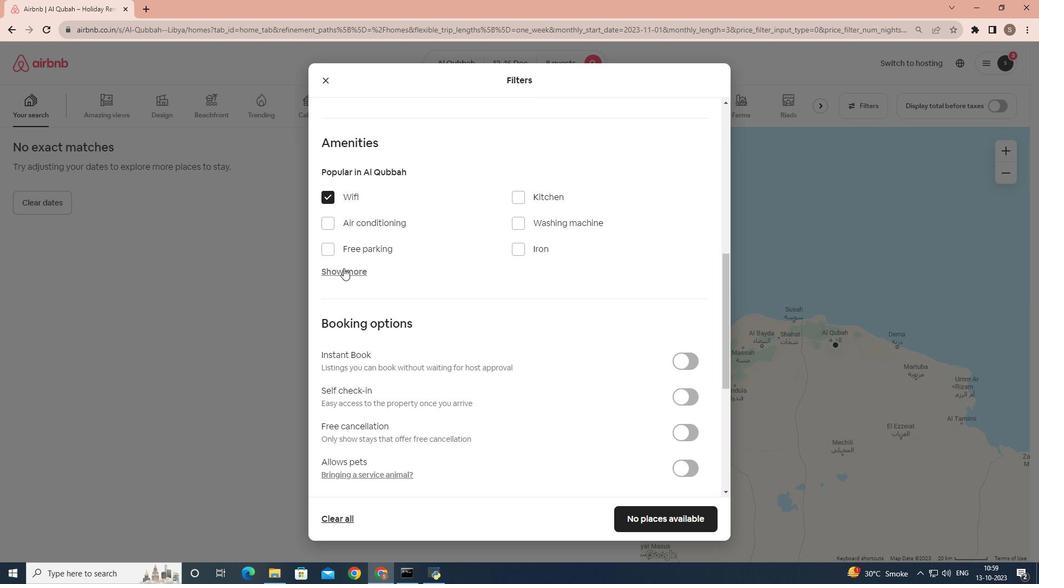 
Action: Mouse moved to (519, 334)
Screenshot: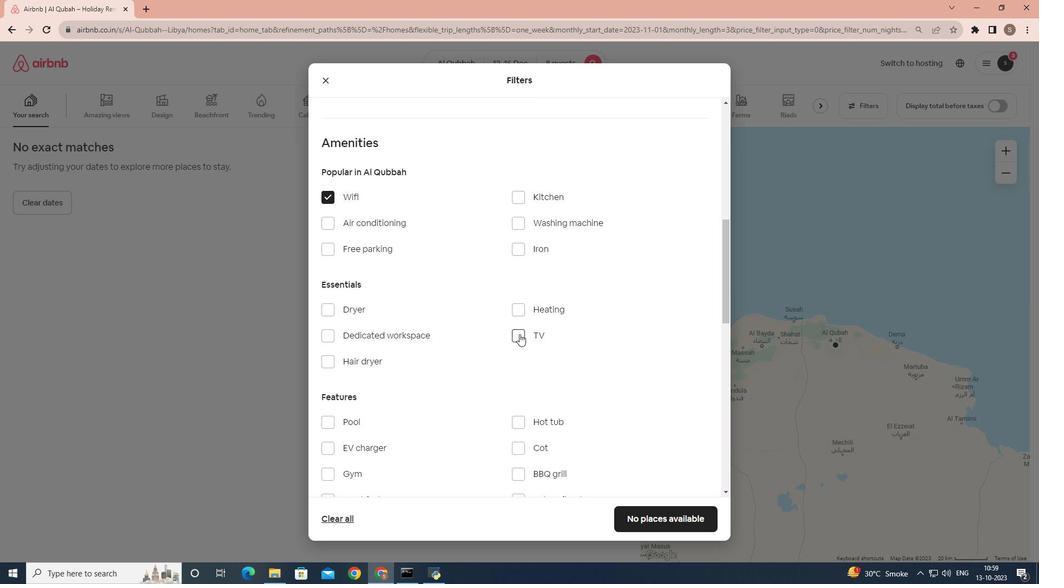 
Action: Mouse pressed left at (519, 334)
Screenshot: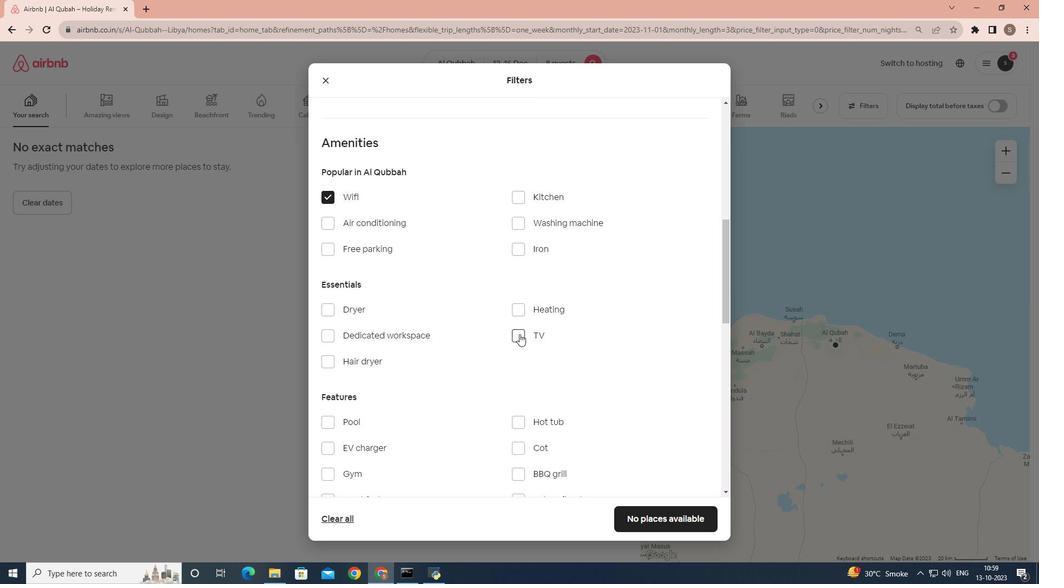 
Action: Mouse moved to (327, 250)
Screenshot: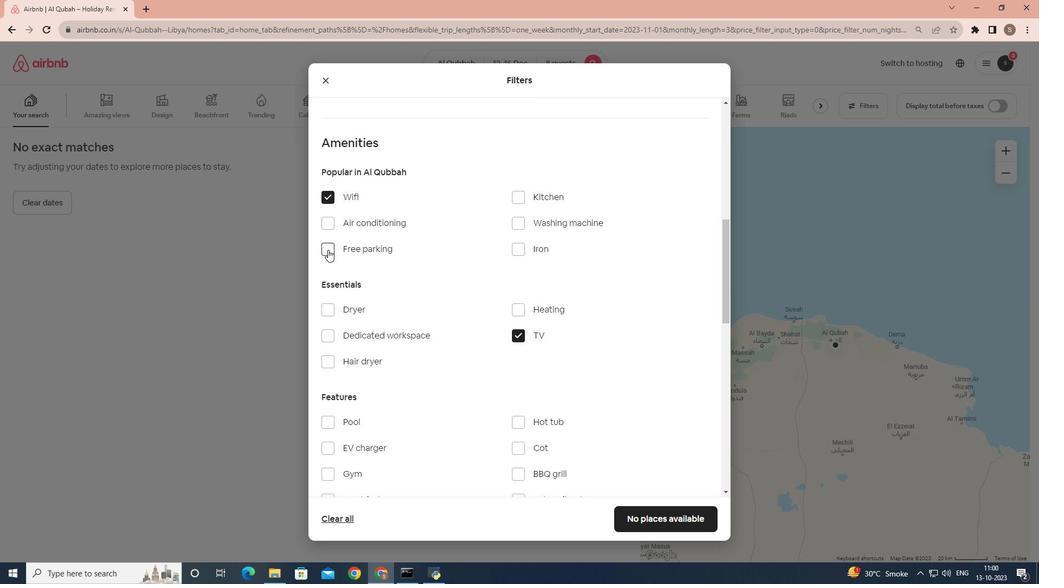 
Action: Mouse pressed left at (327, 250)
Screenshot: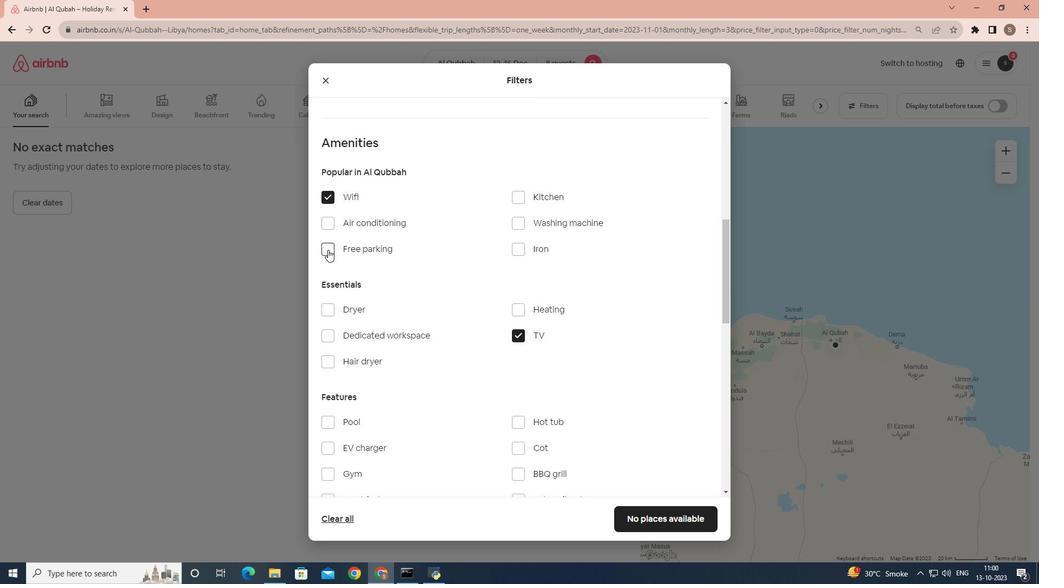 
Action: Mouse moved to (339, 255)
Screenshot: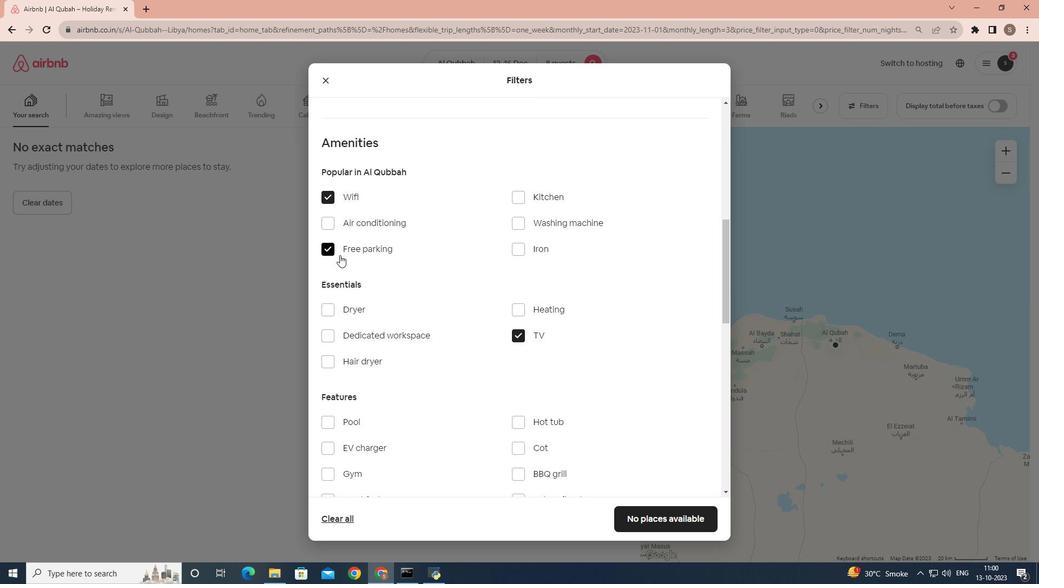 
Action: Mouse scrolled (339, 254) with delta (0, 0)
Screenshot: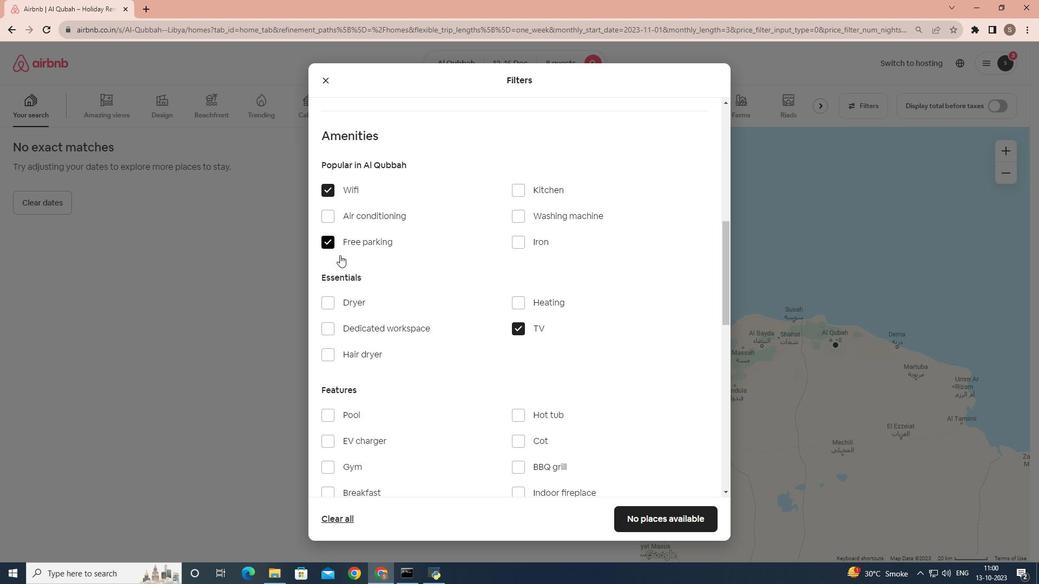 
Action: Mouse moved to (326, 418)
Screenshot: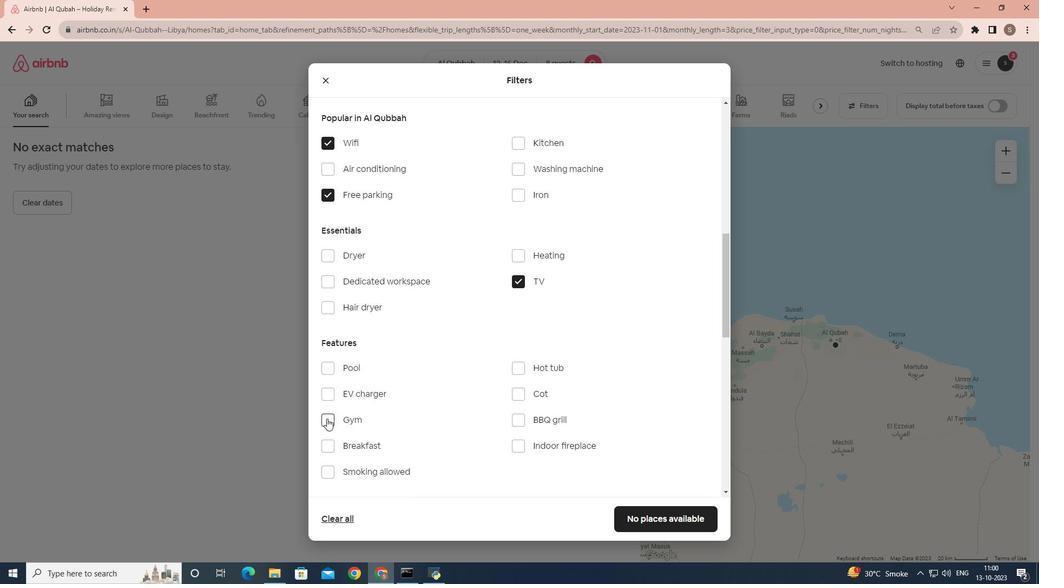 
Action: Mouse pressed left at (326, 418)
Screenshot: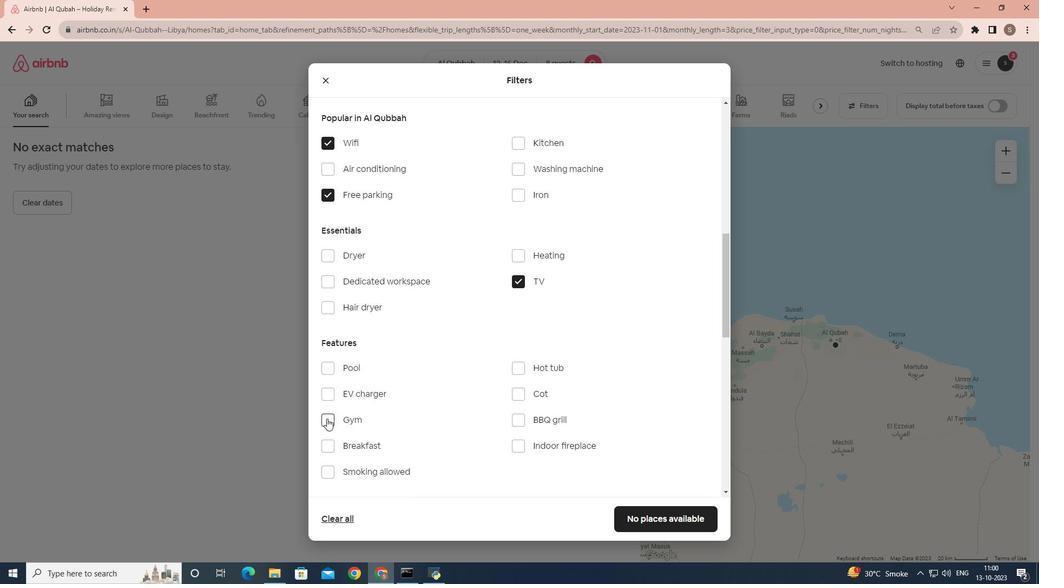 
Action: Mouse moved to (336, 421)
Screenshot: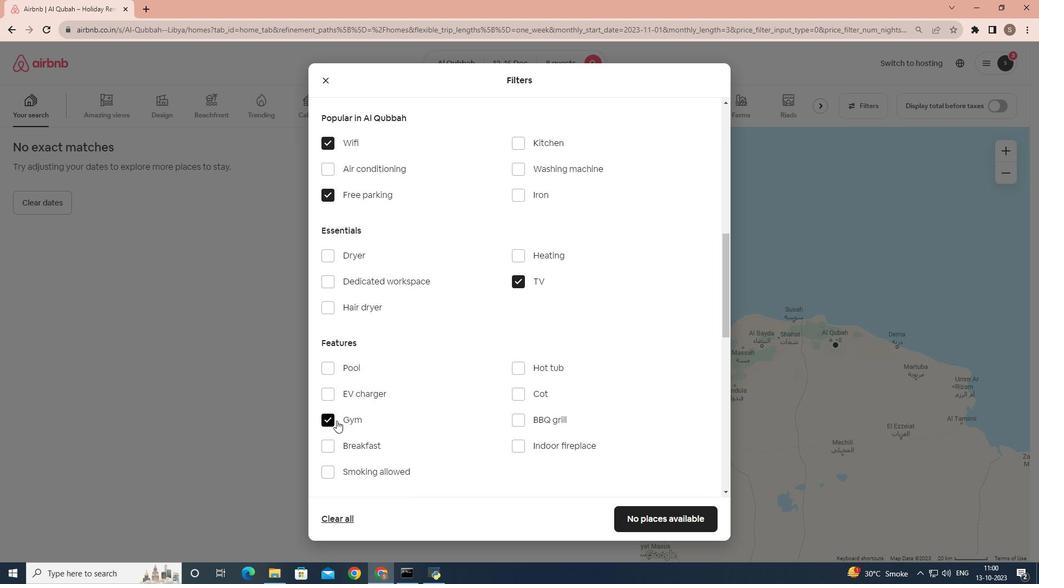 
Action: Mouse scrolled (336, 420) with delta (0, 0)
Screenshot: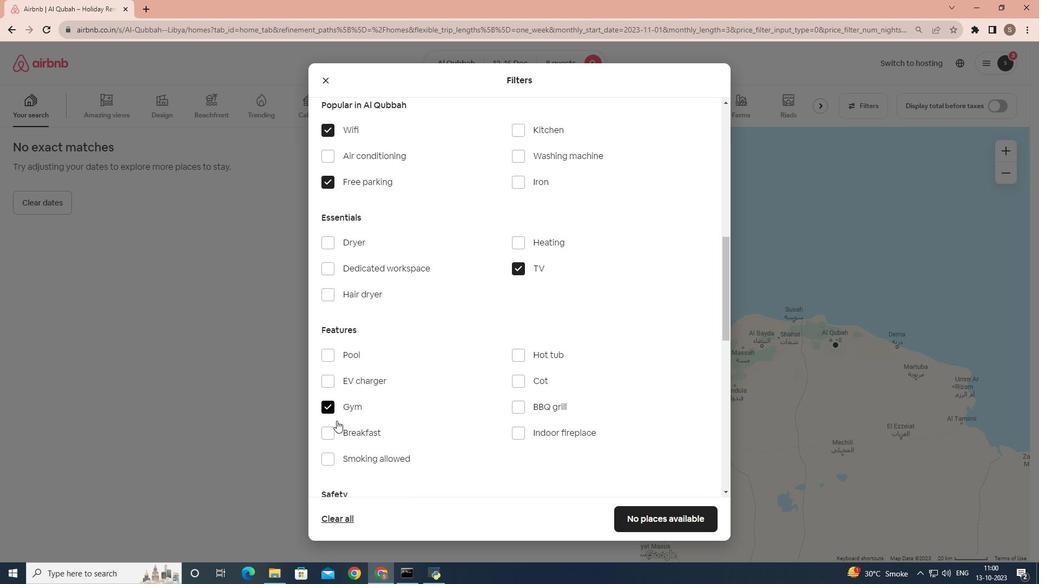 
Action: Mouse moved to (333, 391)
Screenshot: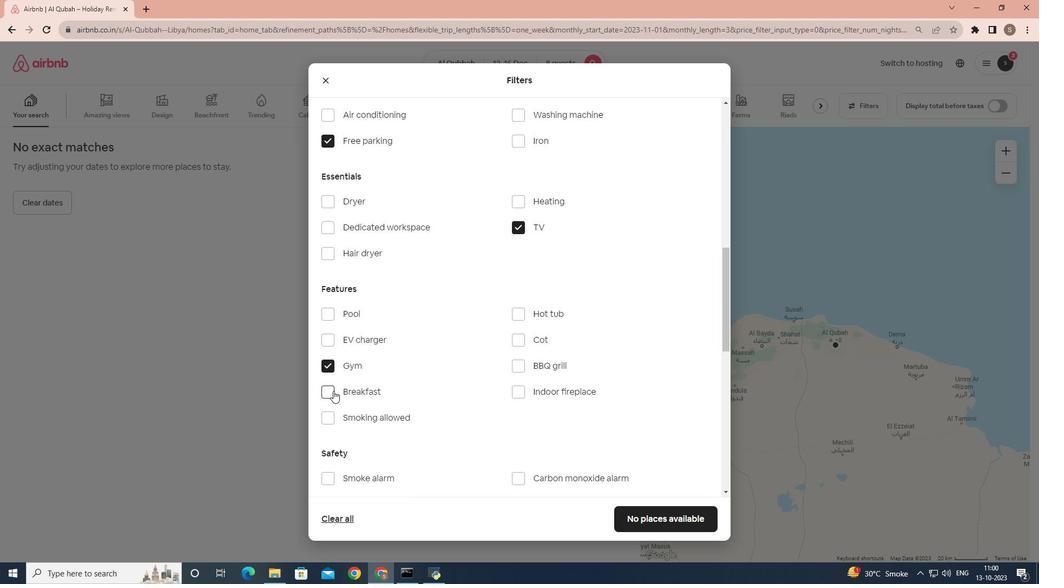 
Action: Mouse pressed left at (333, 391)
Screenshot: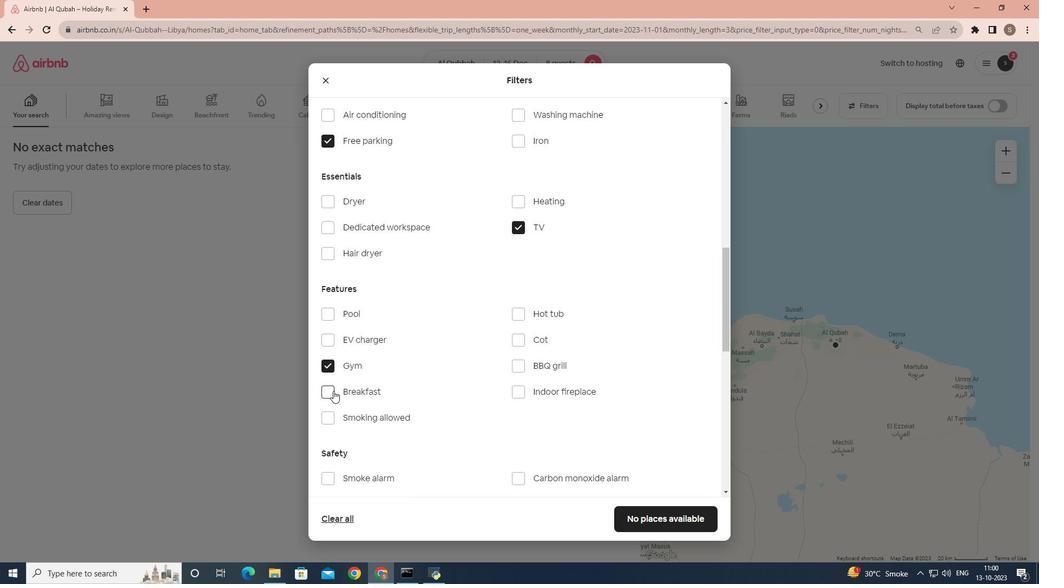 
Action: Mouse moved to (410, 376)
Screenshot: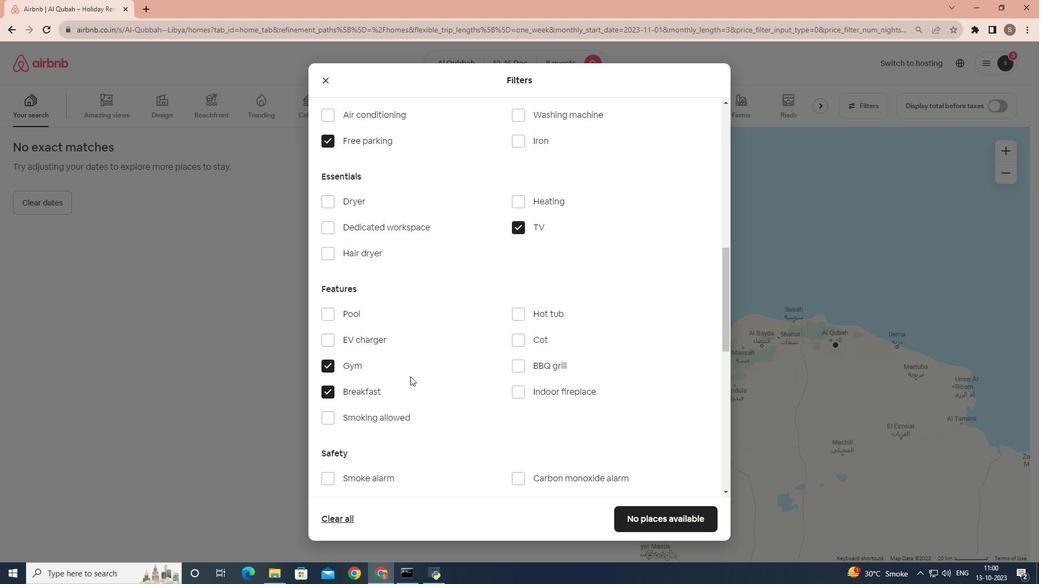 
Action: Mouse scrolled (410, 376) with delta (0, 0)
Screenshot: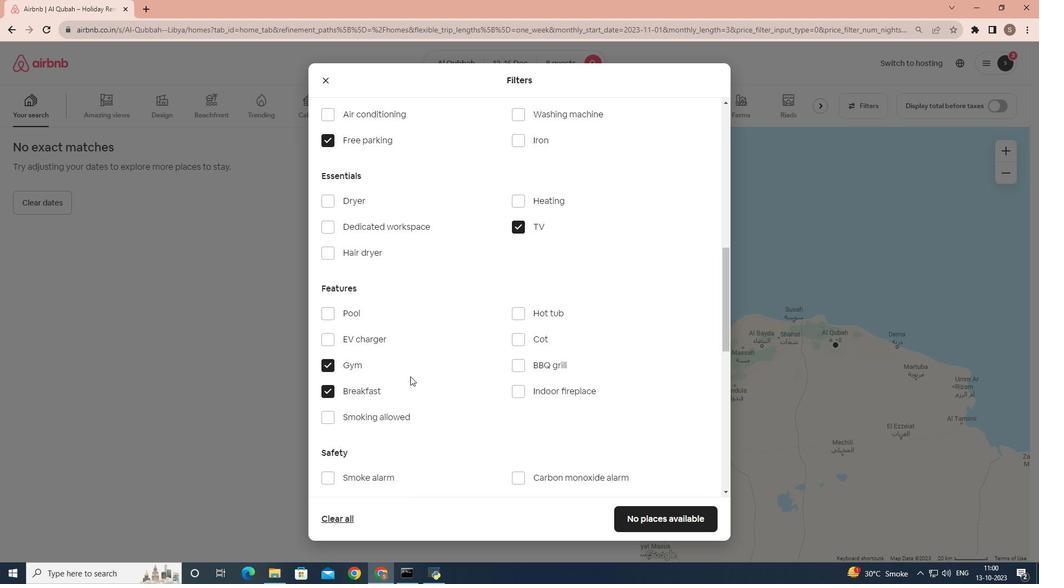 
Action: Mouse moved to (427, 379)
Screenshot: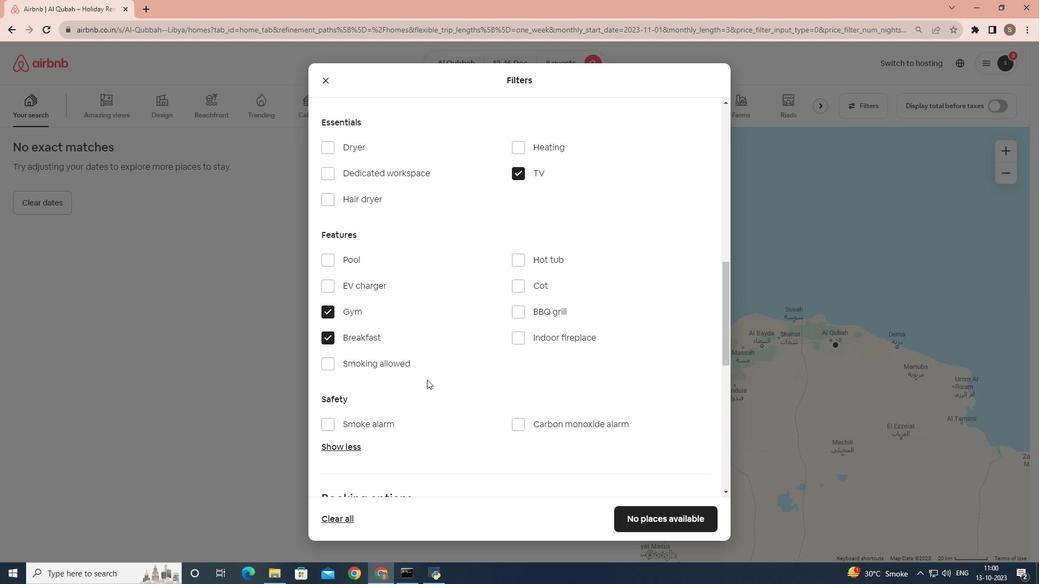 
Action: Mouse scrolled (427, 379) with delta (0, 0)
Screenshot: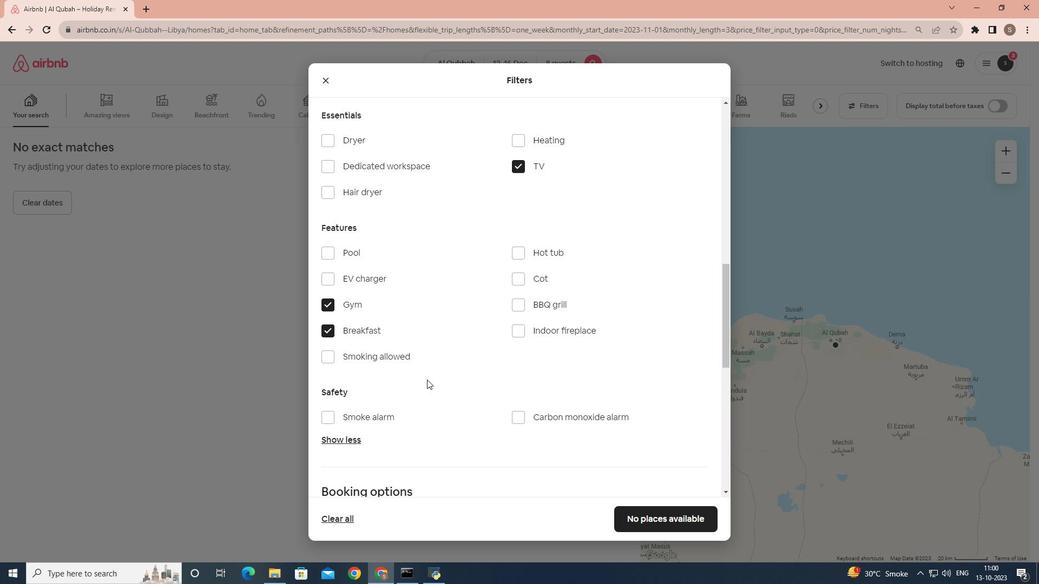 
Action: Mouse scrolled (427, 379) with delta (0, 0)
Screenshot: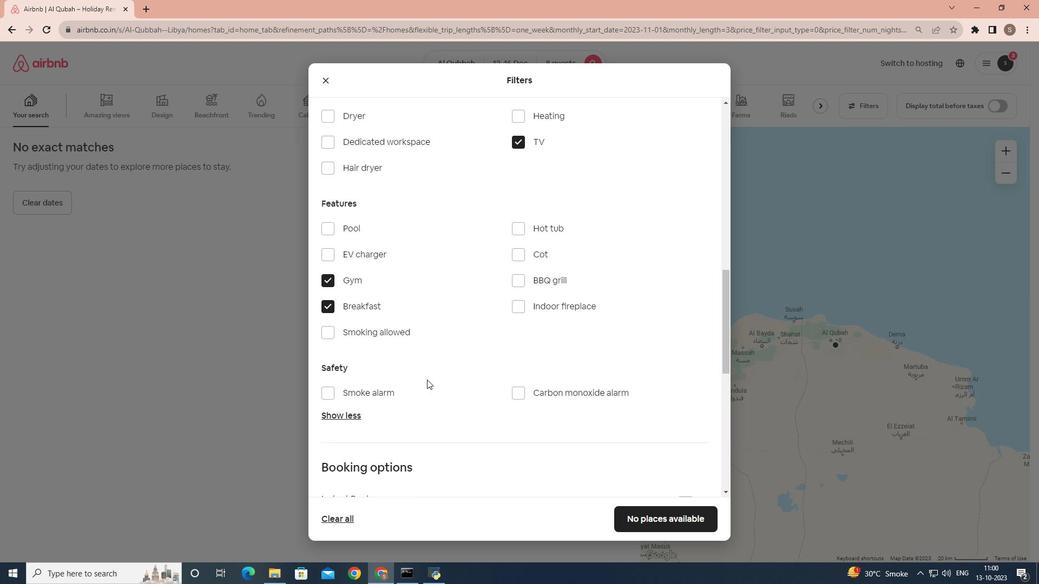 
Action: Mouse moved to (428, 379)
Screenshot: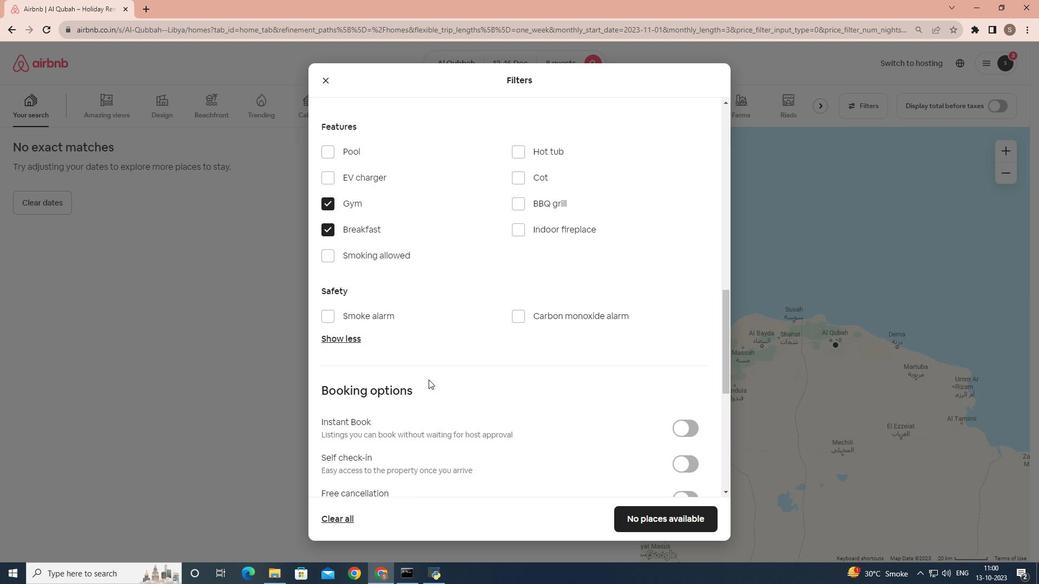 
Action: Mouse scrolled (428, 379) with delta (0, 0)
Screenshot: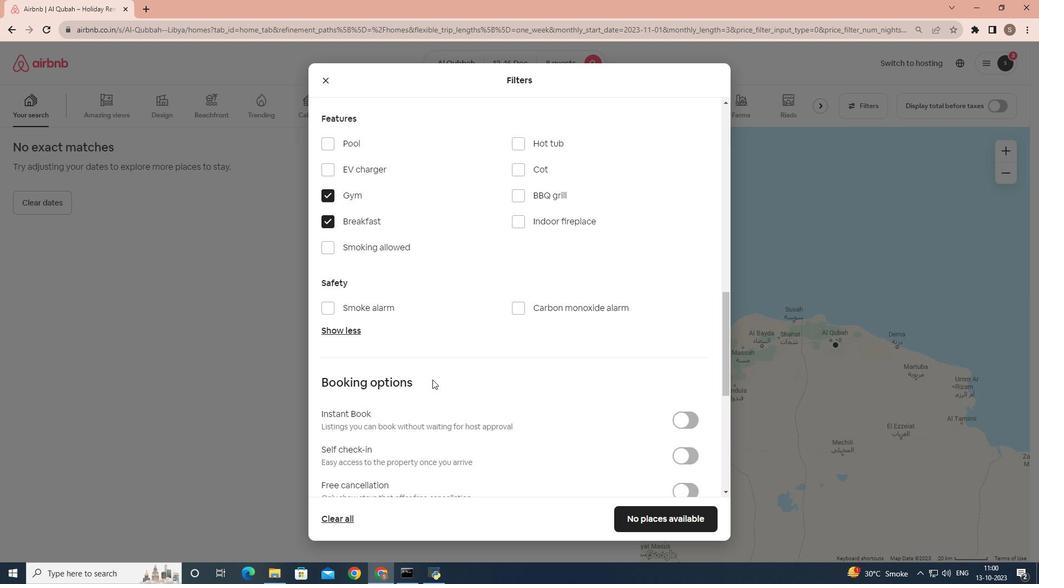 
Action: Mouse moved to (692, 407)
Screenshot: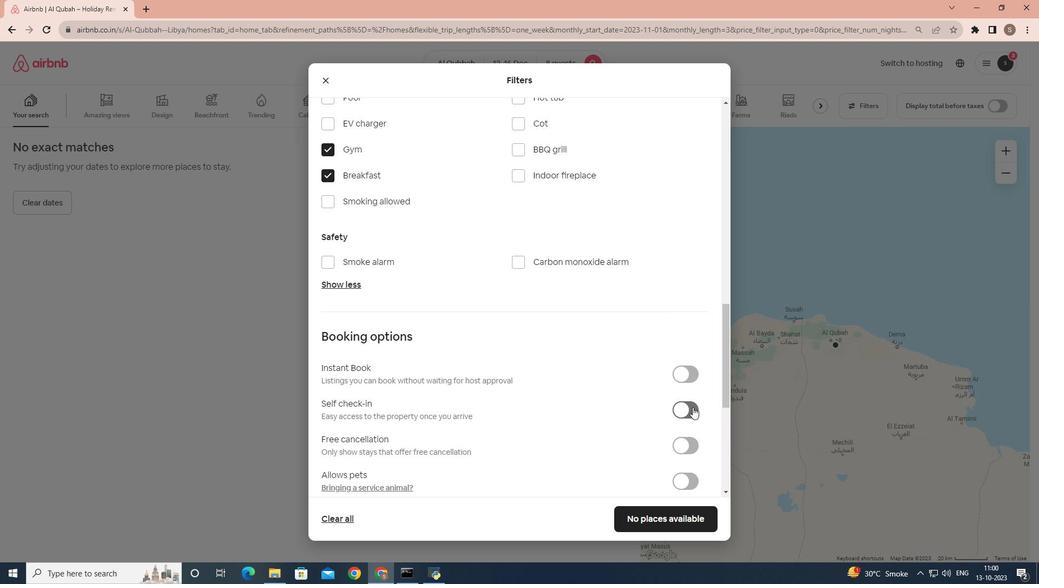 
Action: Mouse pressed left at (692, 407)
Screenshot: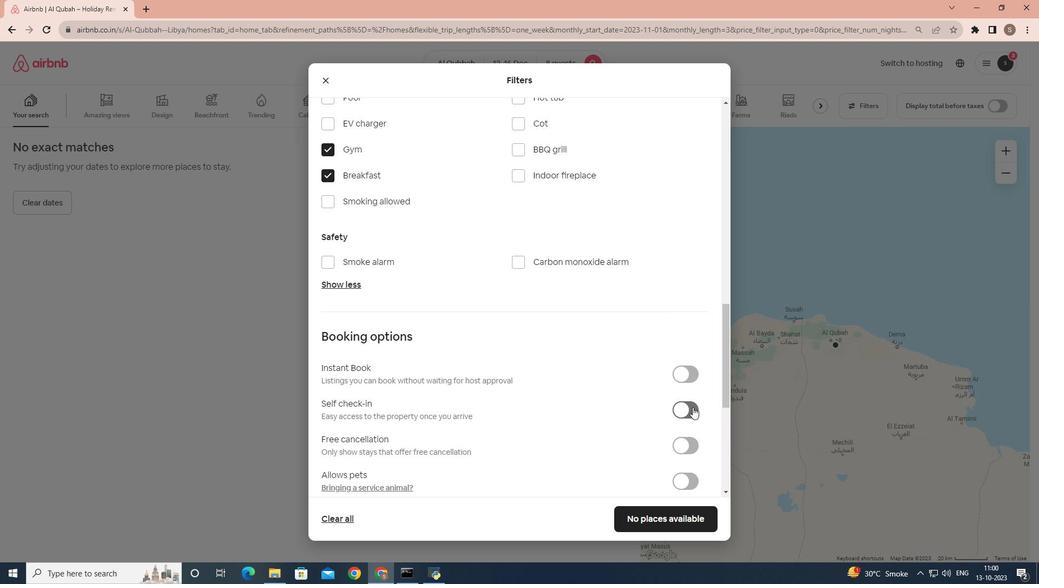 
Action: Mouse moved to (626, 415)
Screenshot: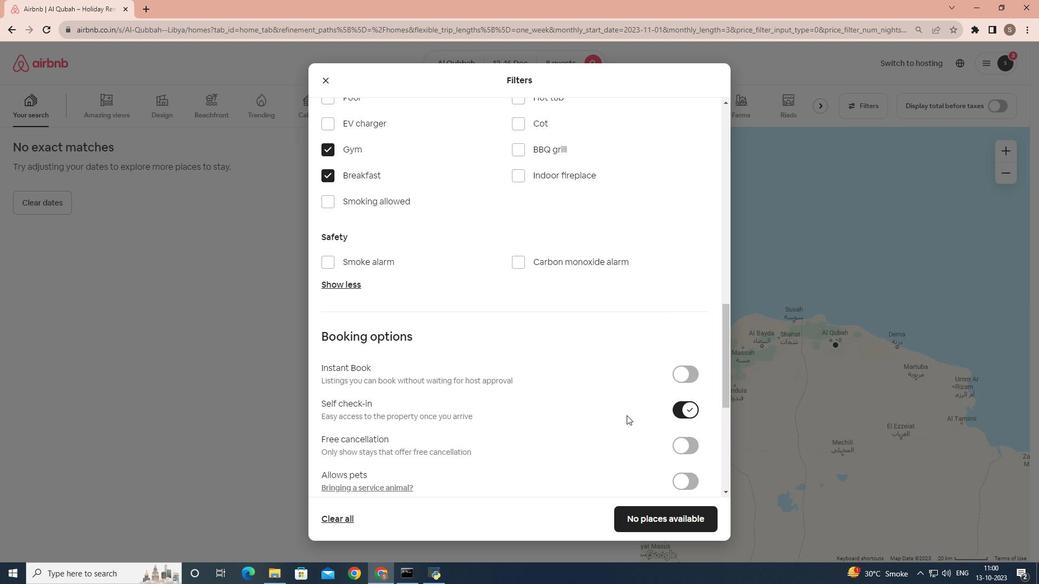 
